 Task: Log work in the project ChainTech for the issue 'Upgrade the website navigation and menu design of a web application to improve user experience and website organization' spent time as '3w 3d 9h 33m' and remaining time as '4w 6d 2h 48m' and move to top of backlog. Now add the issue to the epic 'Cloud-based analytics platform development'. Log work in the project ChainTech for the issue 'Create a new online platform for online fashion design courses with advanced fashion tools and community features.' spent time as '6w 6d 2h 8m' and remaining time as '2w 3d 22h 31m' and move to bottom of backlog. Now add the issue to the epic 'IT governance framework implementation'
Action: Mouse moved to (262, 71)
Screenshot: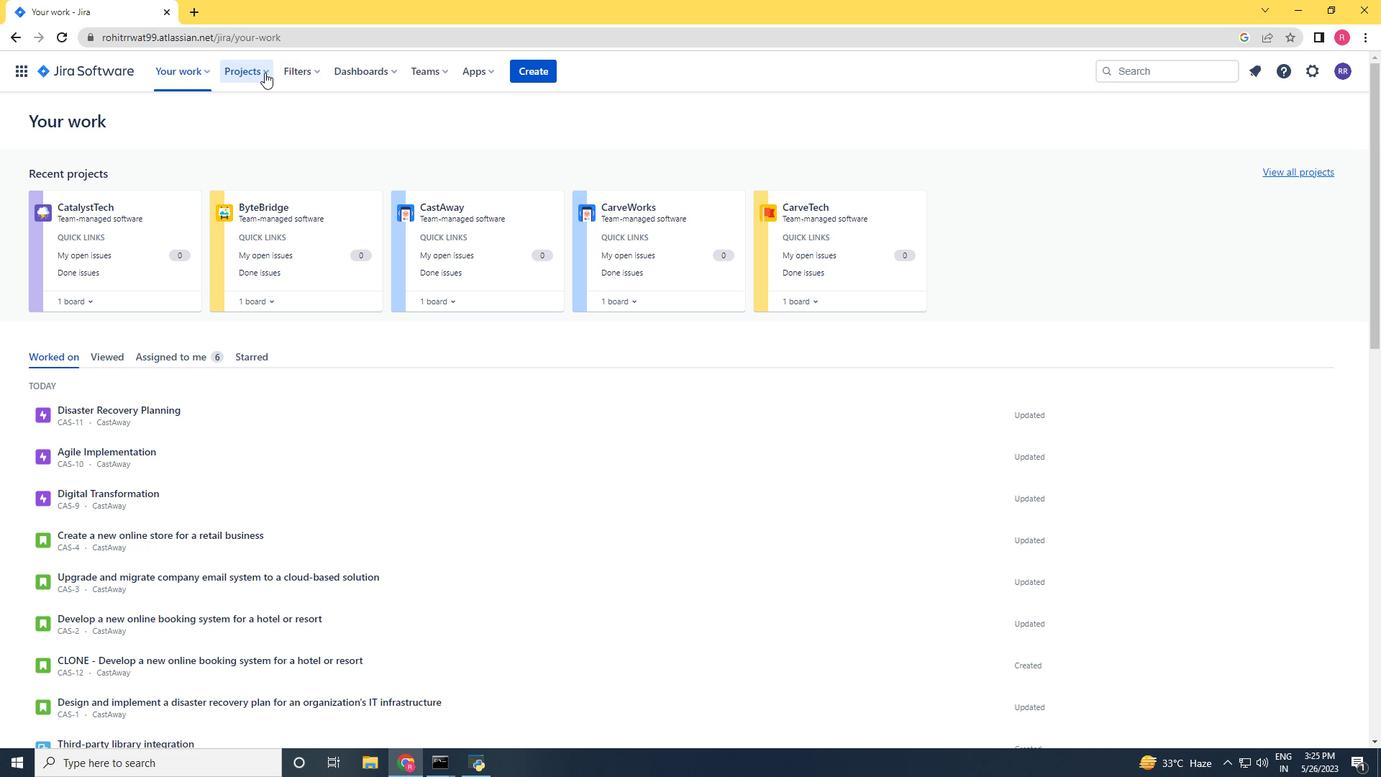
Action: Mouse pressed left at (262, 71)
Screenshot: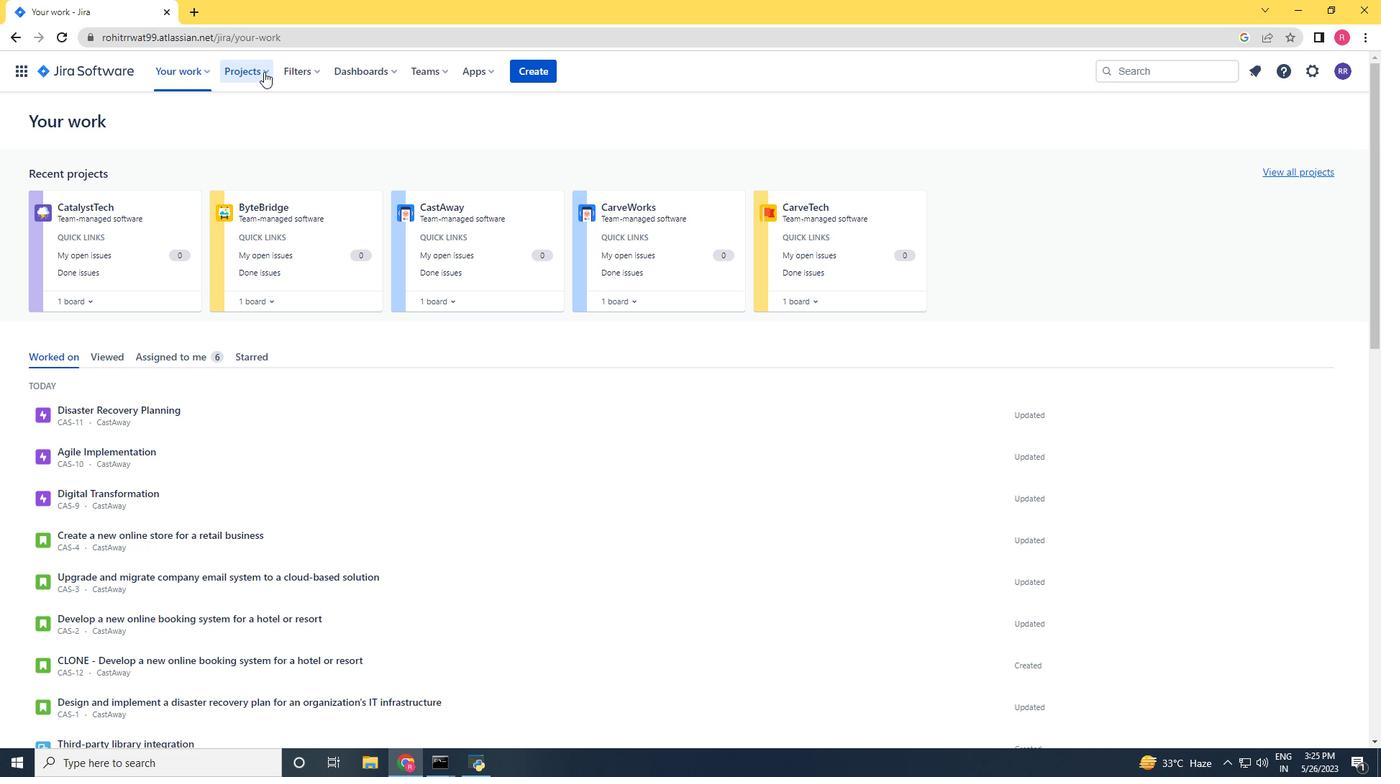 
Action: Mouse moved to (279, 123)
Screenshot: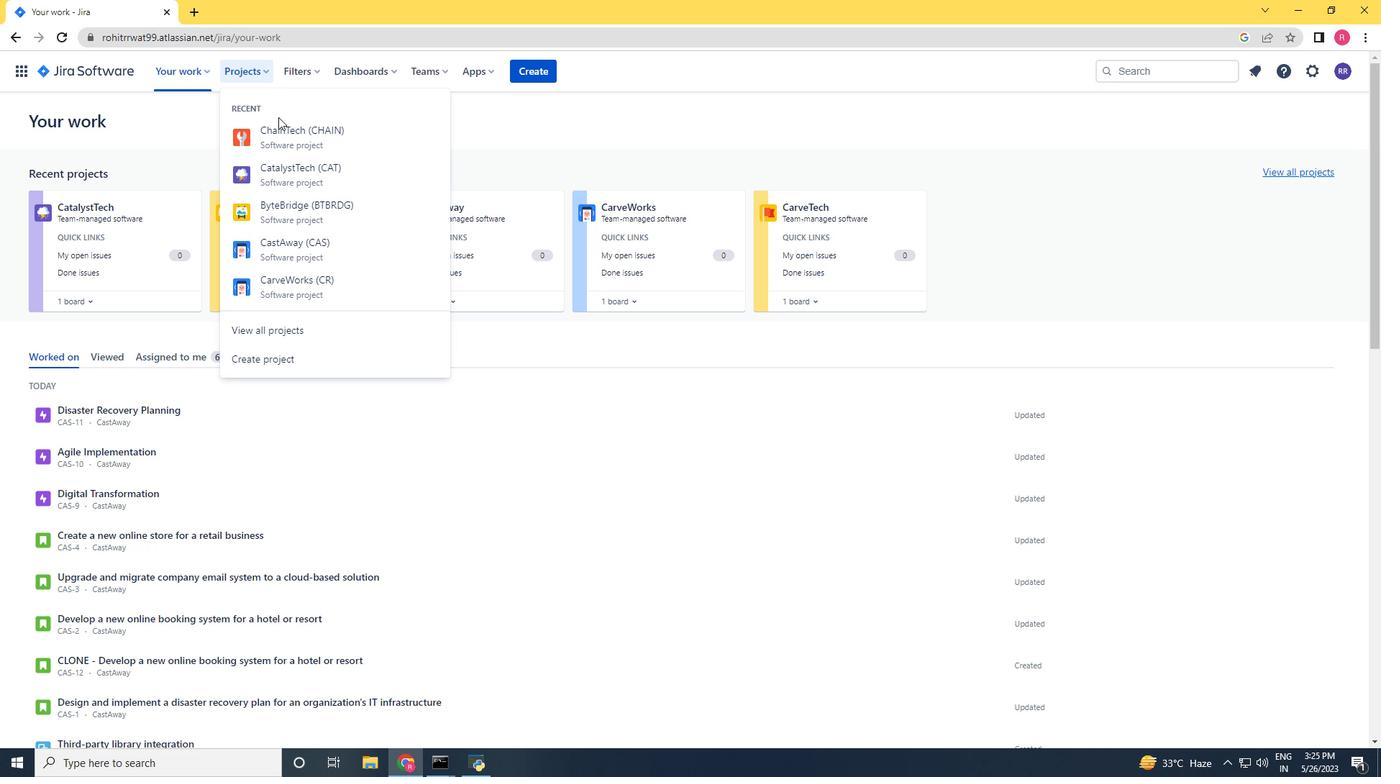 
Action: Mouse pressed left at (279, 123)
Screenshot: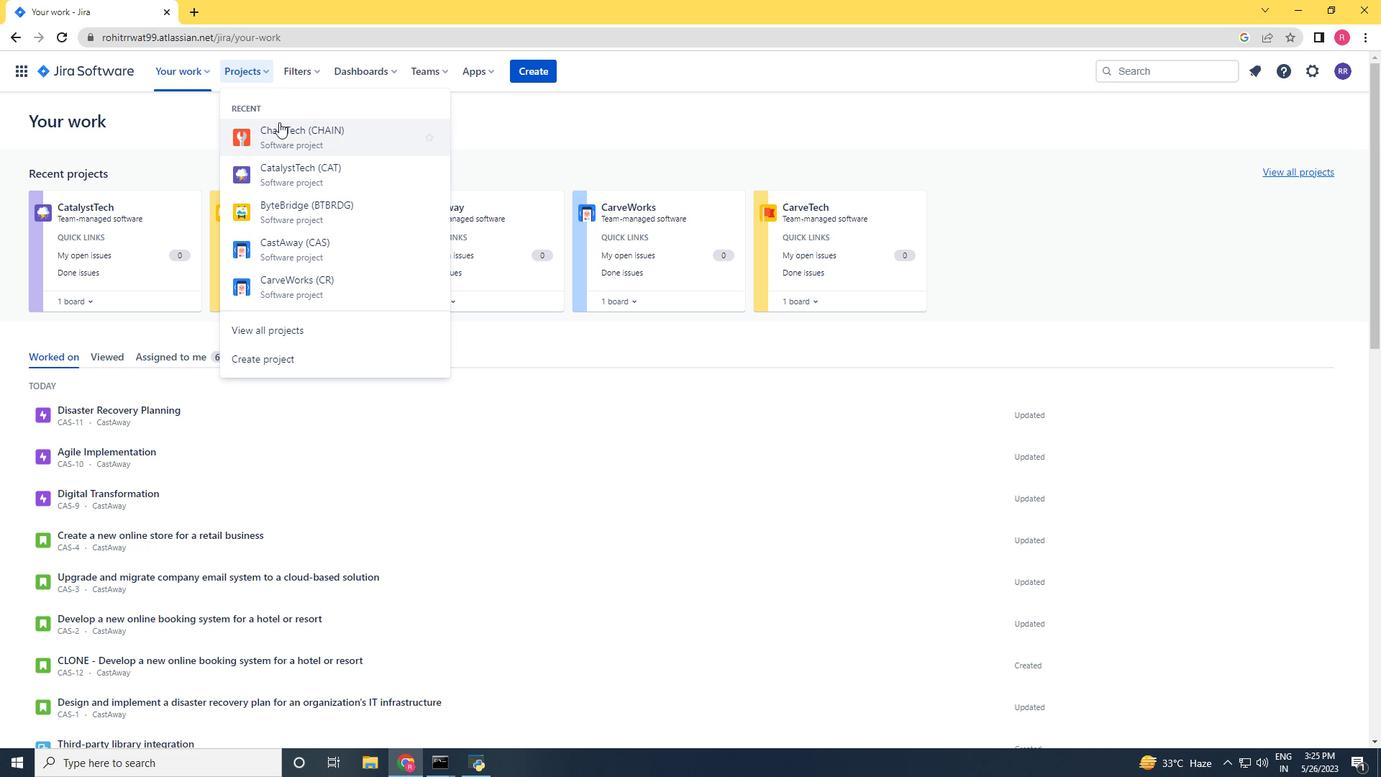 
Action: Mouse moved to (87, 205)
Screenshot: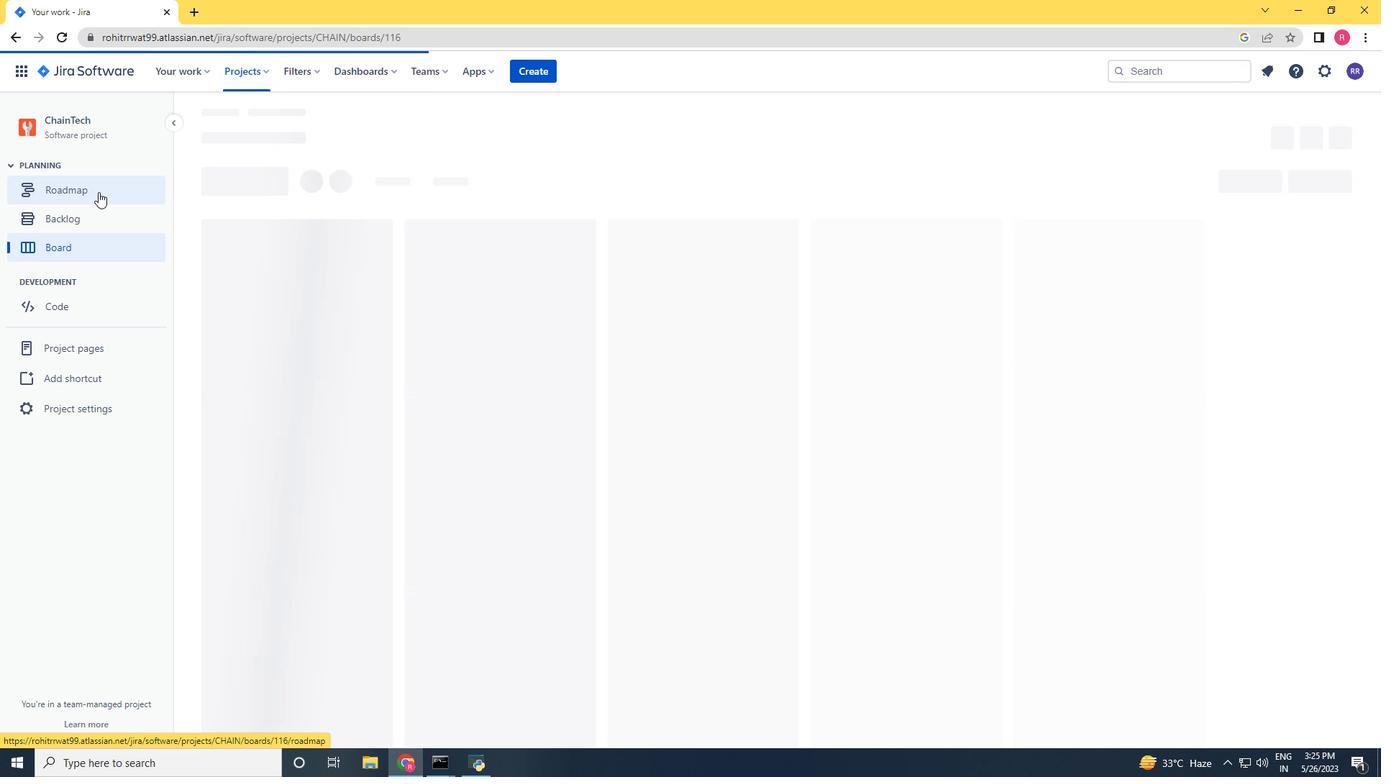 
Action: Mouse pressed left at (87, 205)
Screenshot: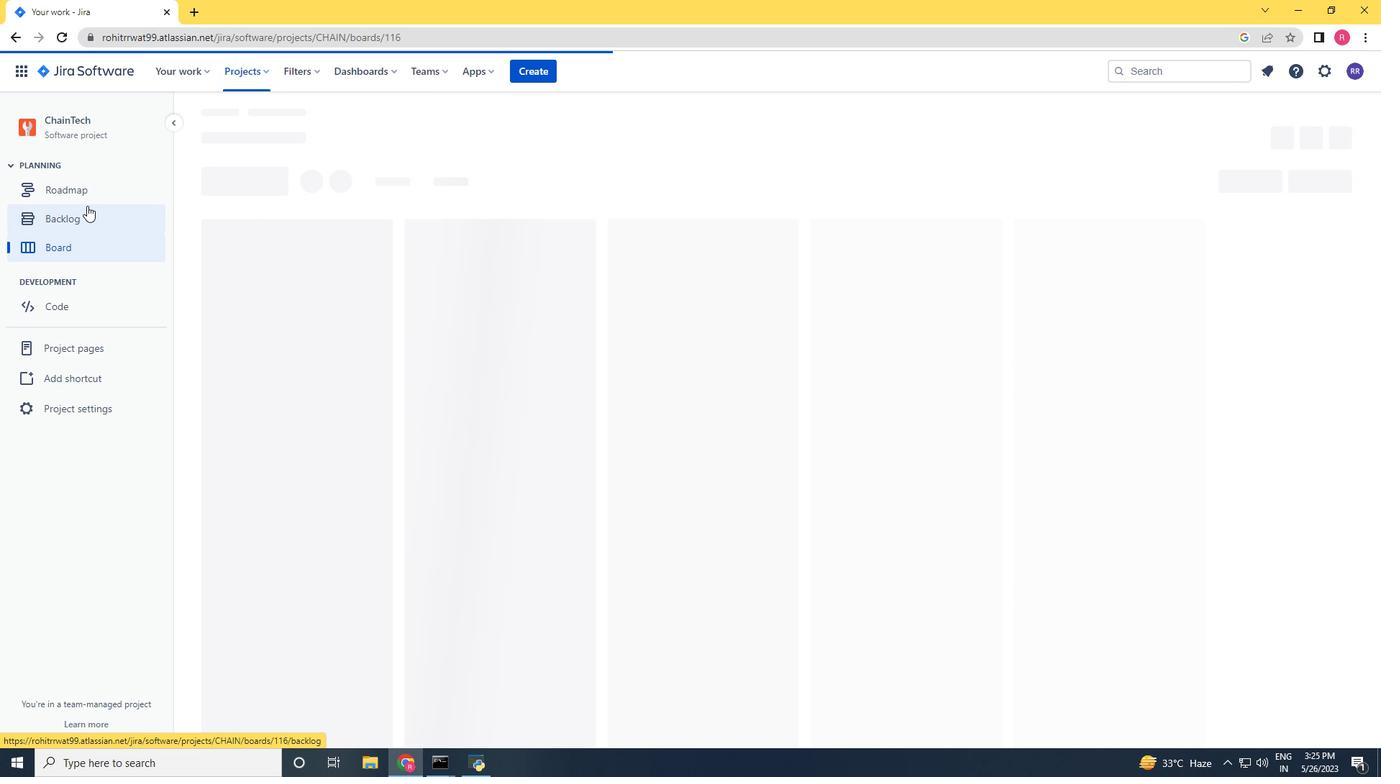 
Action: Mouse moved to (1145, 512)
Screenshot: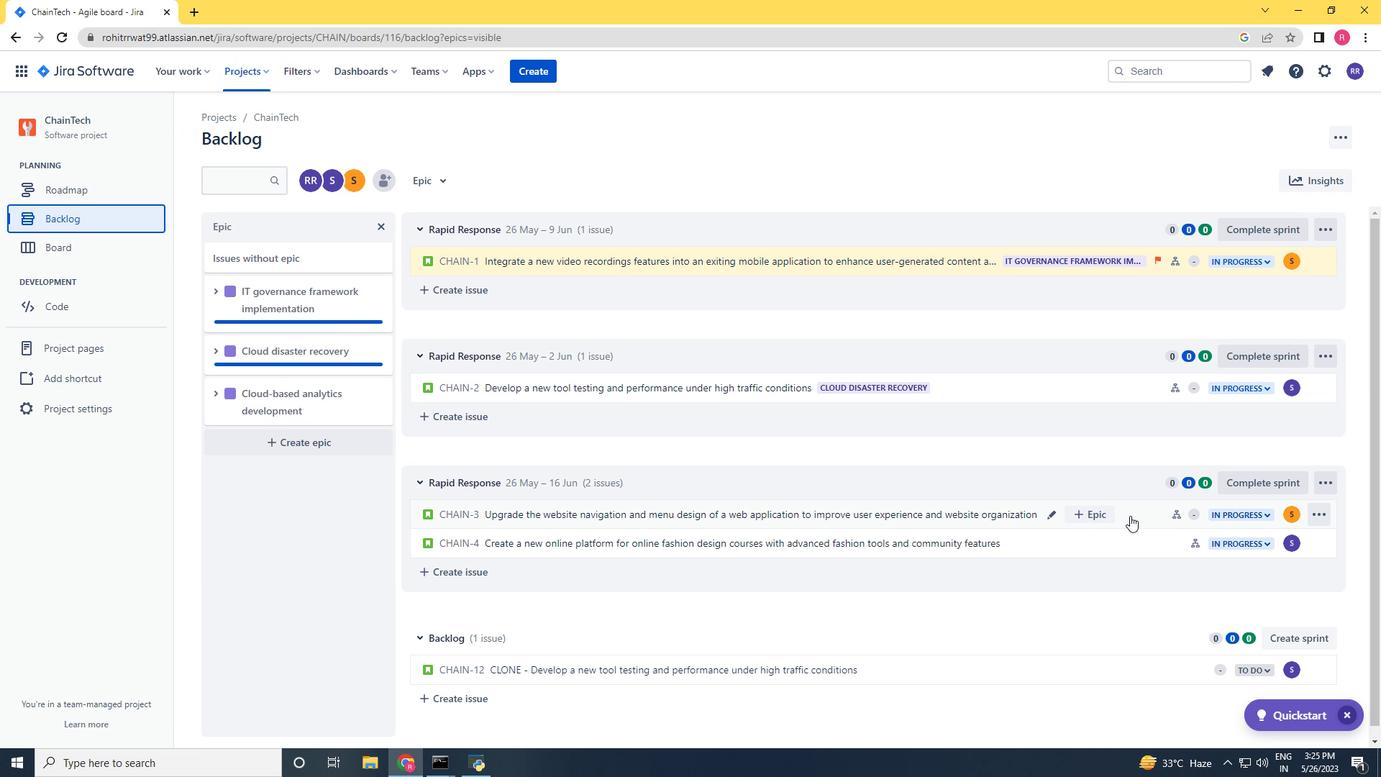 
Action: Mouse pressed left at (1145, 512)
Screenshot: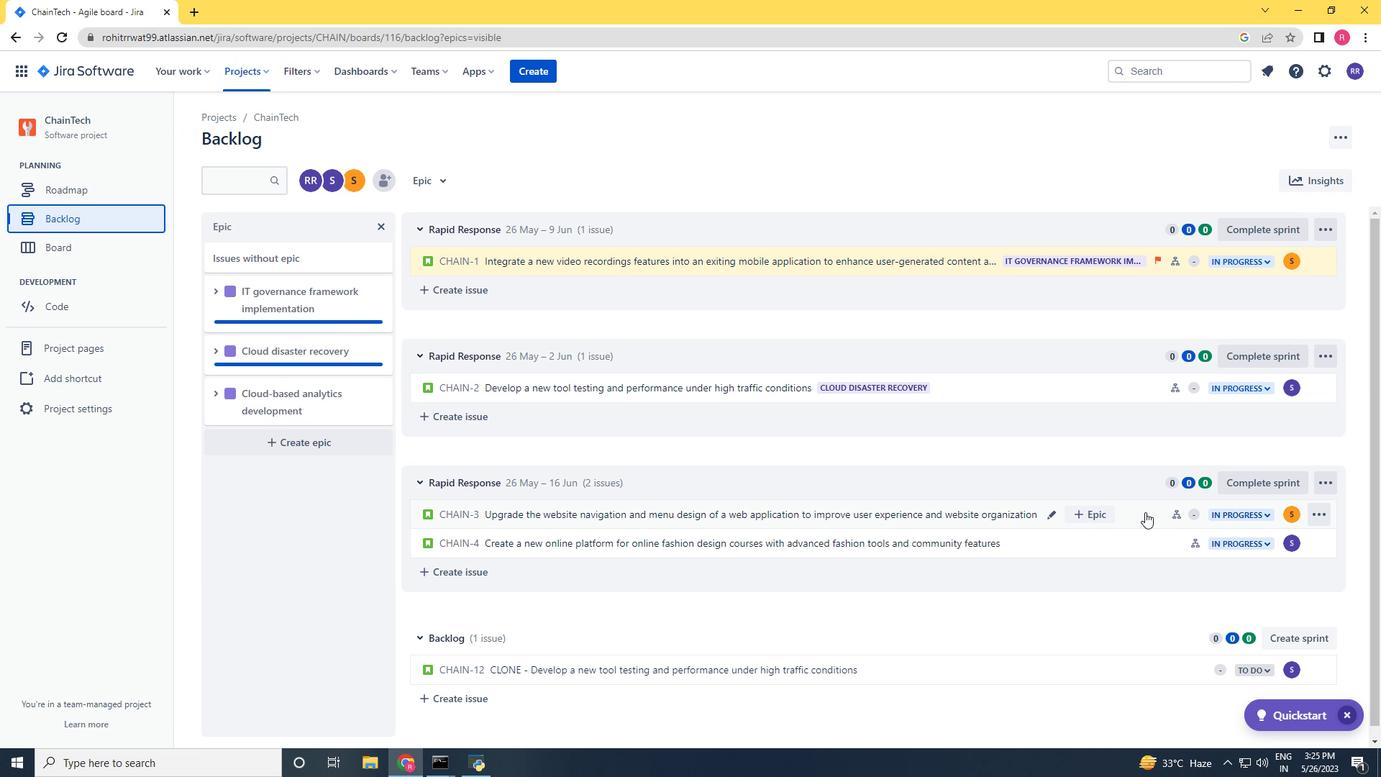 
Action: Mouse moved to (1318, 219)
Screenshot: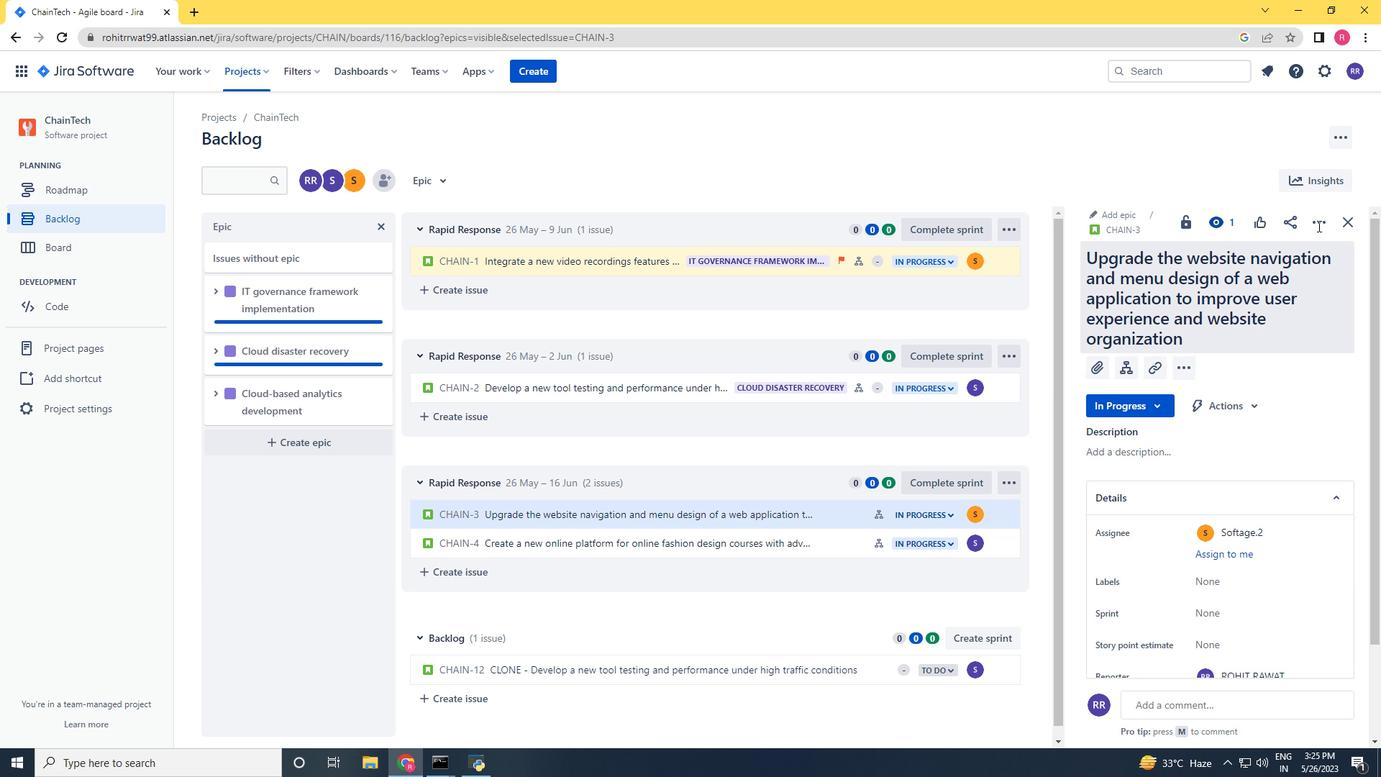 
Action: Mouse pressed left at (1318, 219)
Screenshot: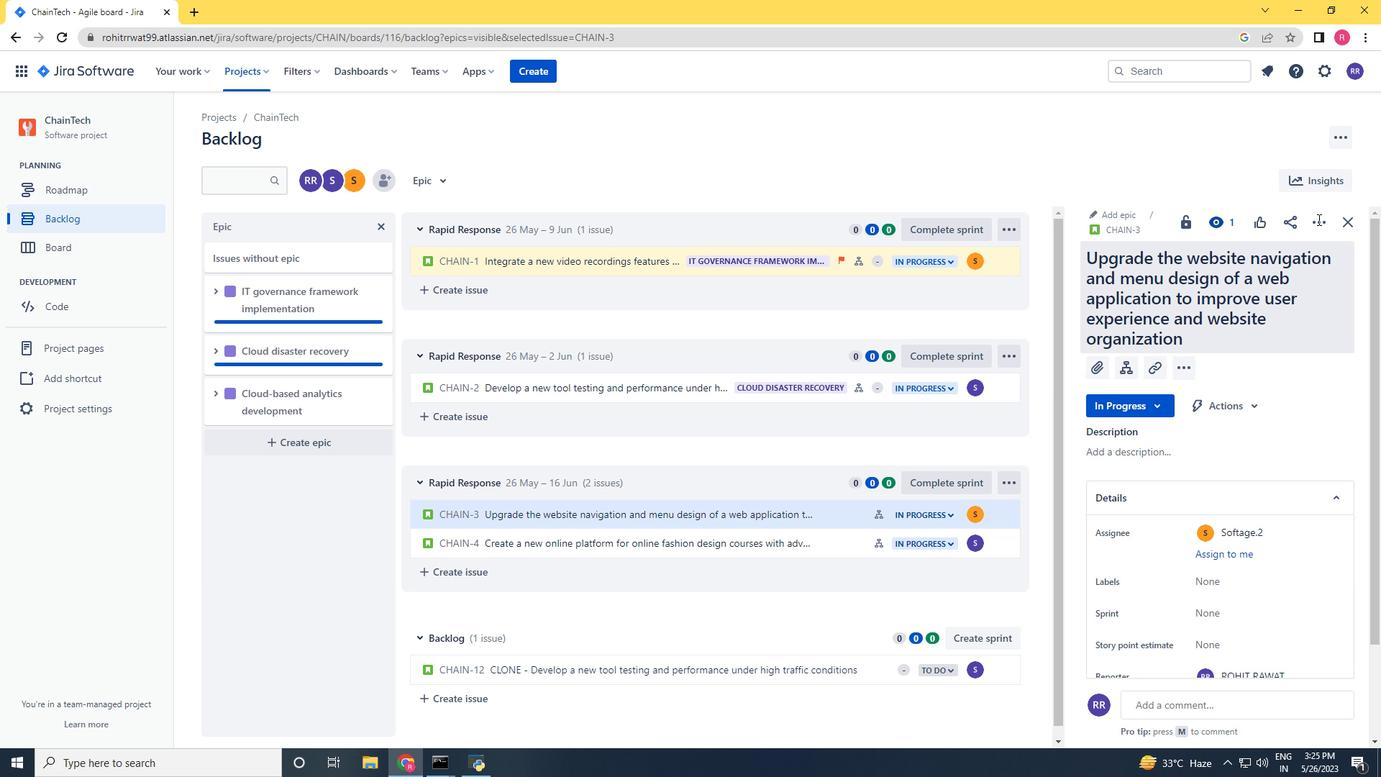 
Action: Mouse moved to (1255, 264)
Screenshot: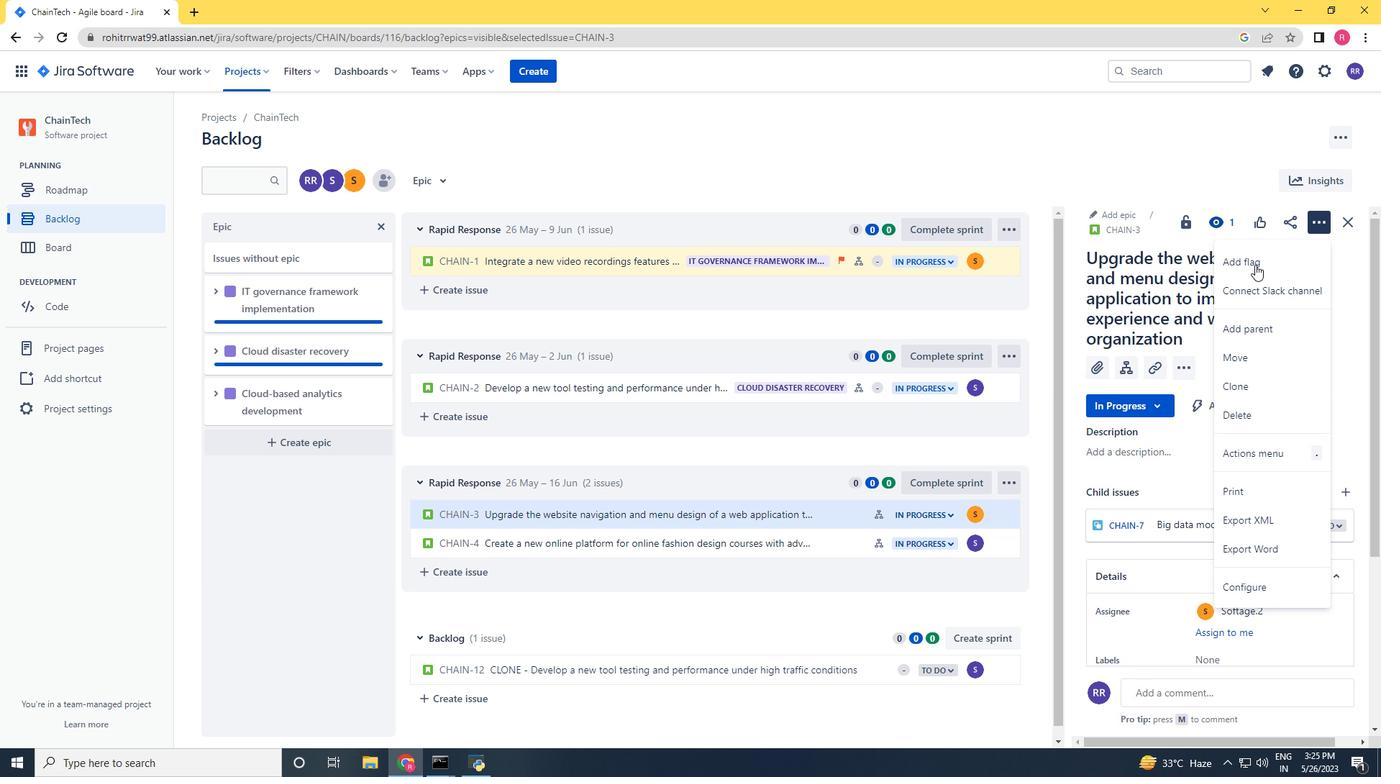
Action: Mouse pressed left at (1255, 264)
Screenshot: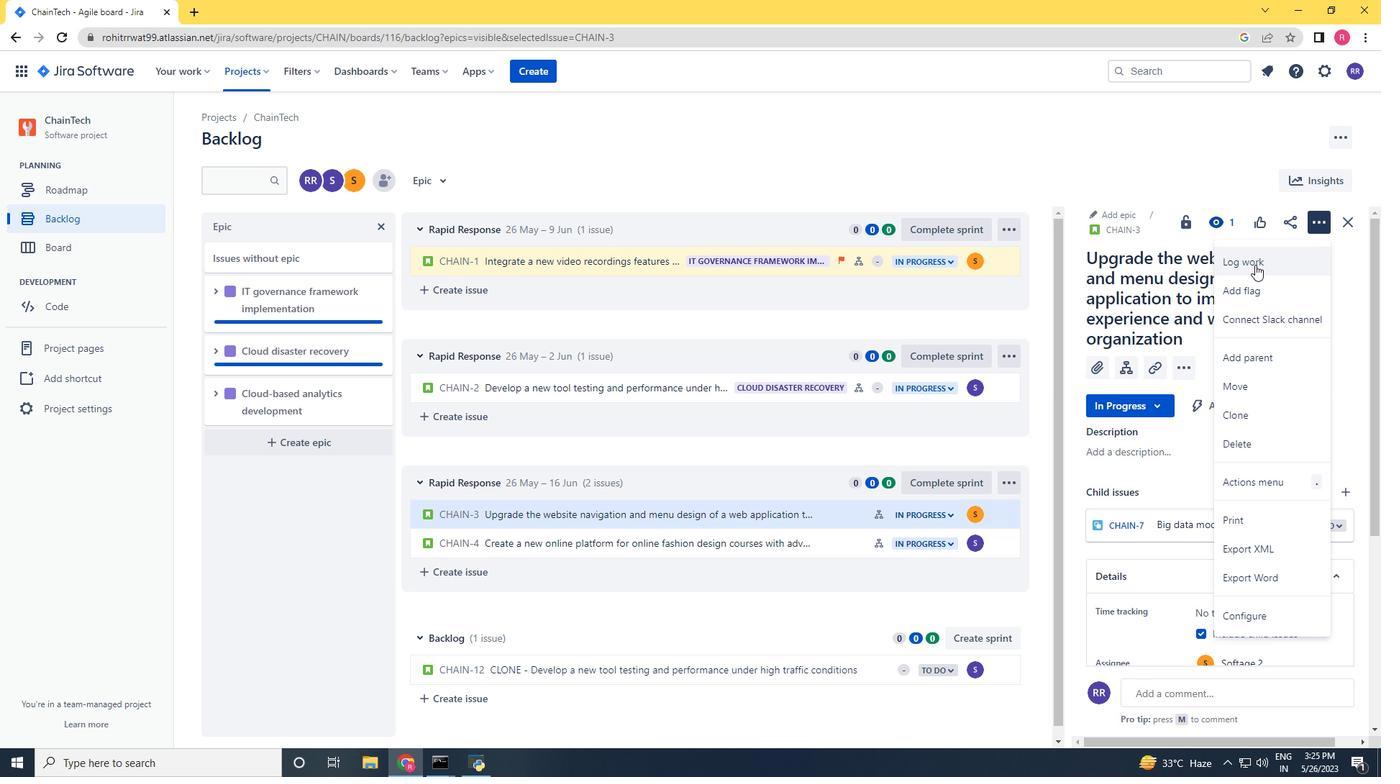 
Action: Key pressed 6w<Key.space>6d<Key.space>2h<Key.space>8m<Key.tab>2w<Key.space>3d<Key.space>22h<Key.space>31m
Screenshot: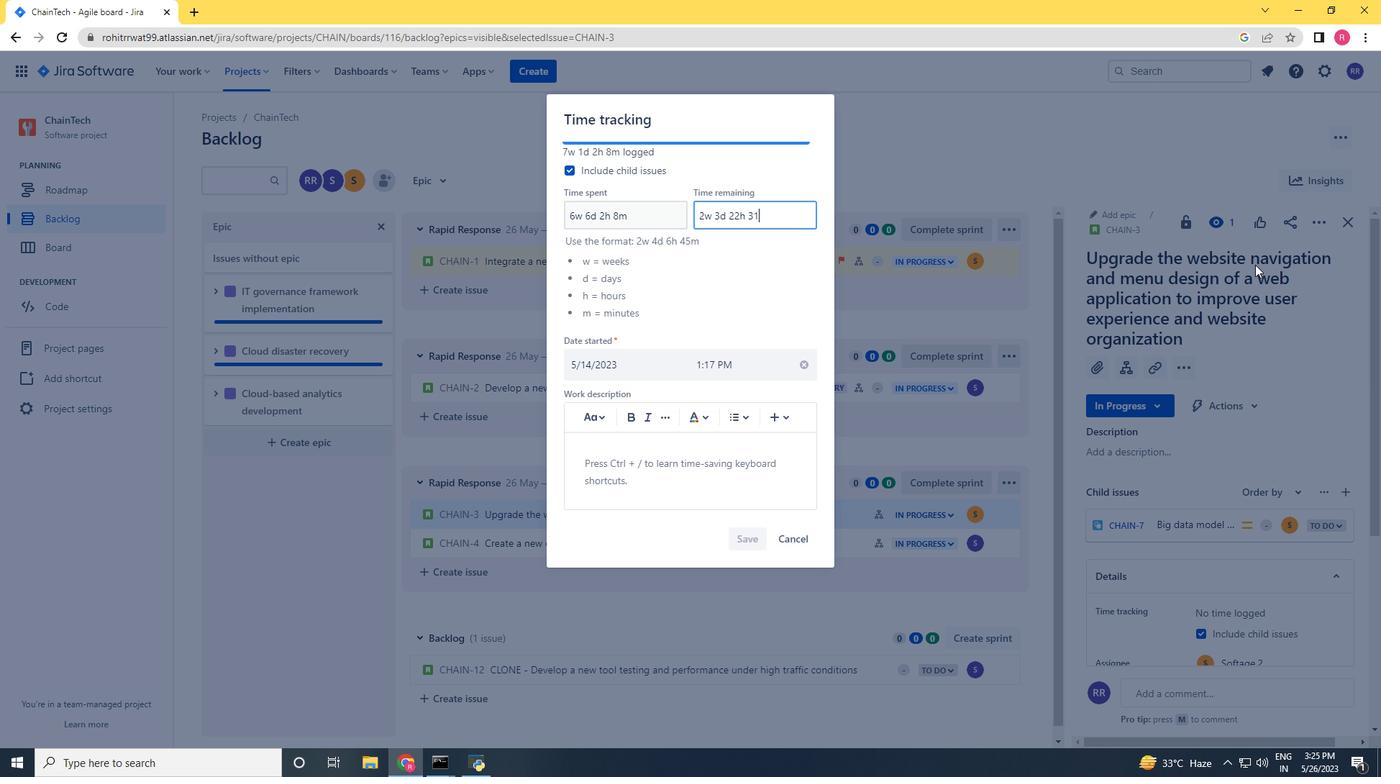 
Action: Mouse moved to (739, 539)
Screenshot: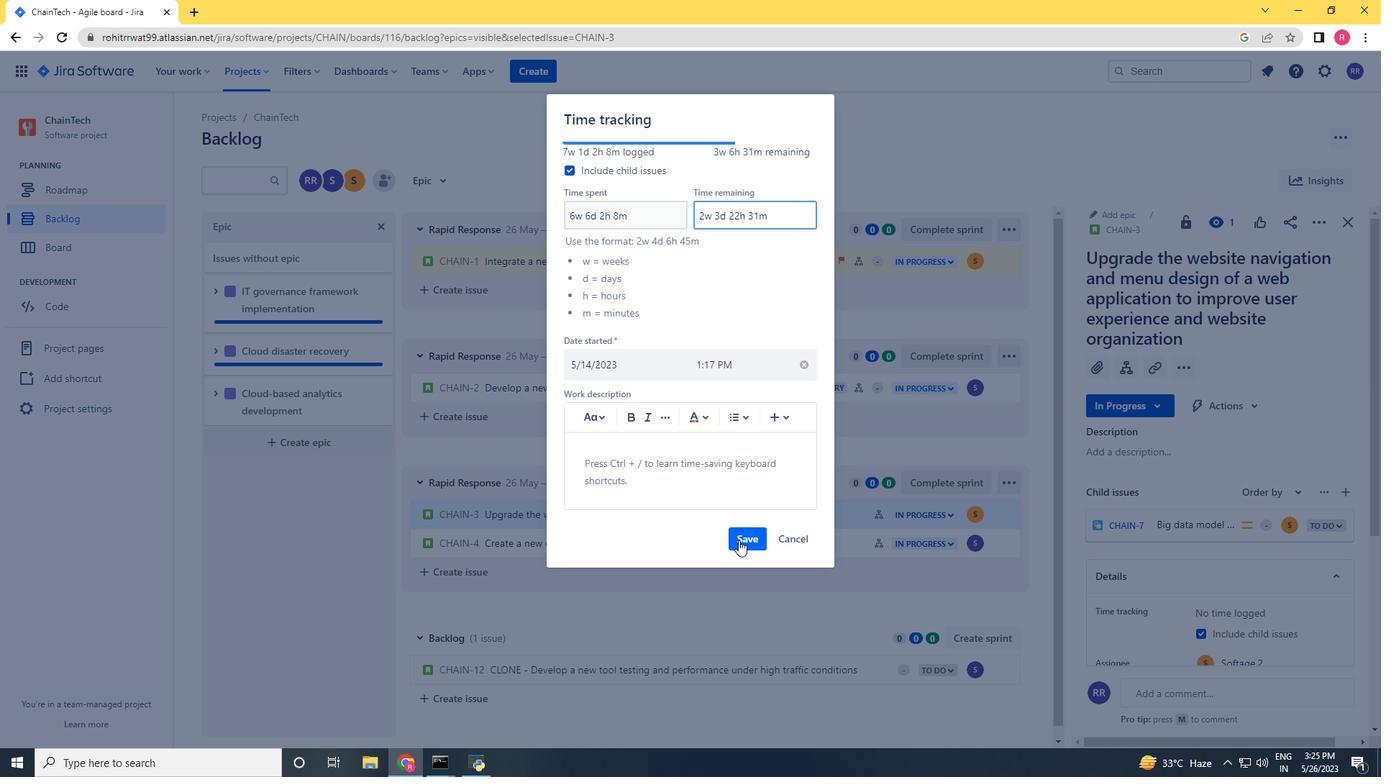 
Action: Mouse pressed left at (739, 539)
Screenshot: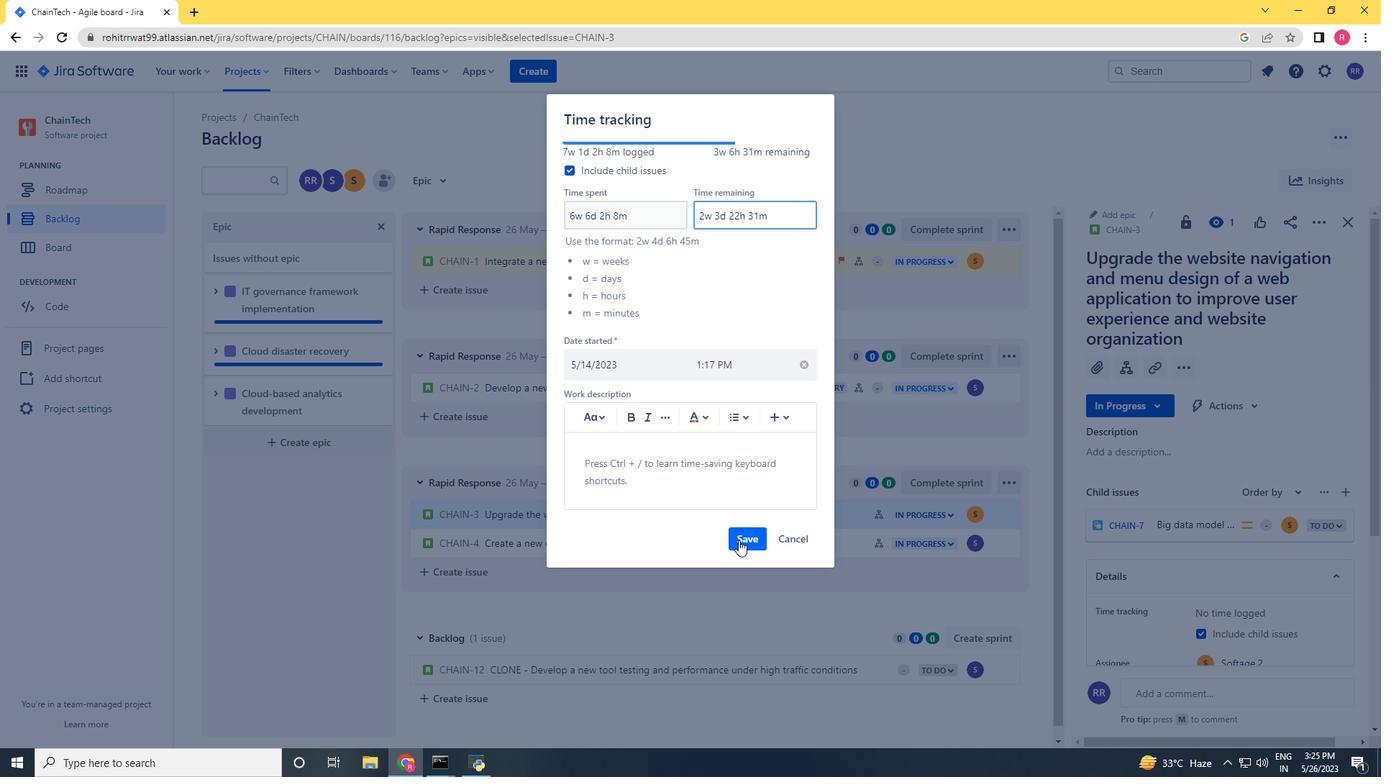 
Action: Mouse moved to (1008, 515)
Screenshot: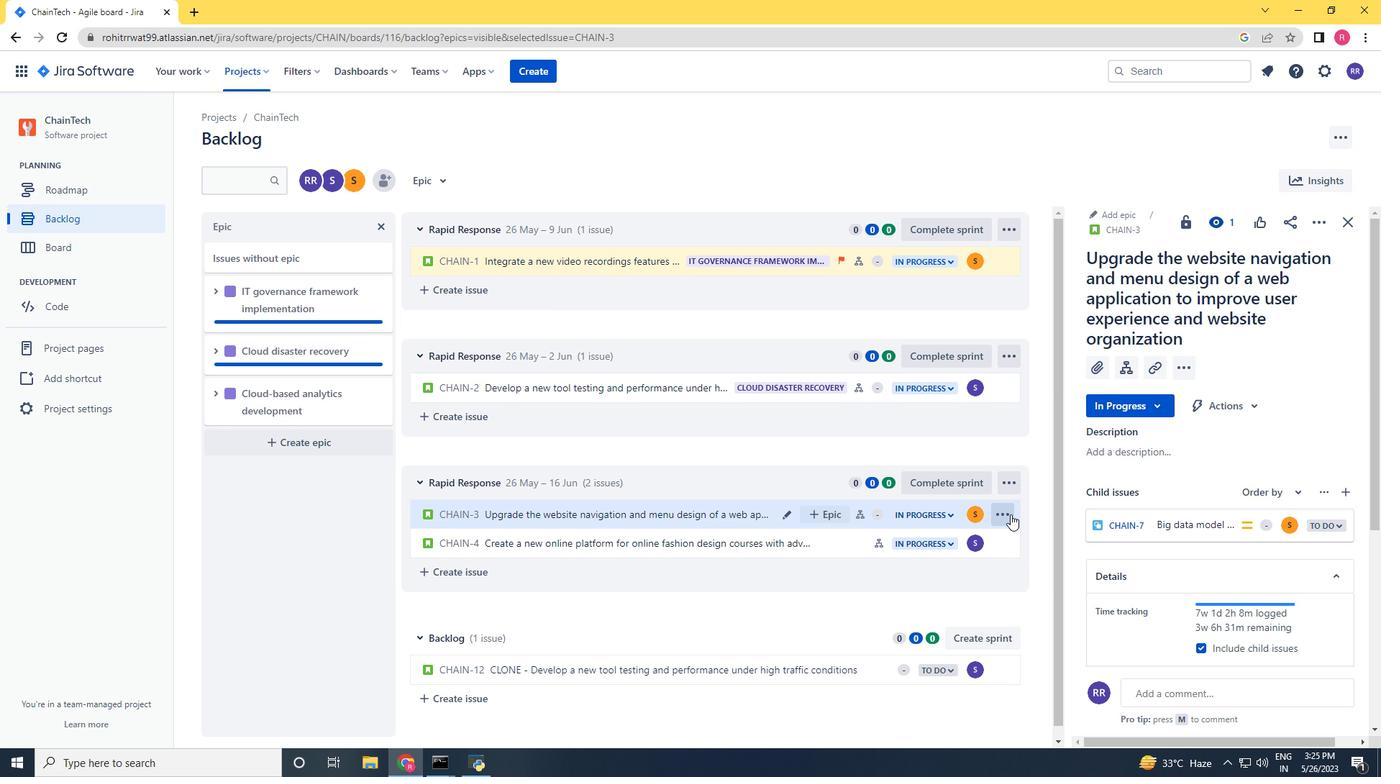 
Action: Mouse pressed left at (1008, 515)
Screenshot: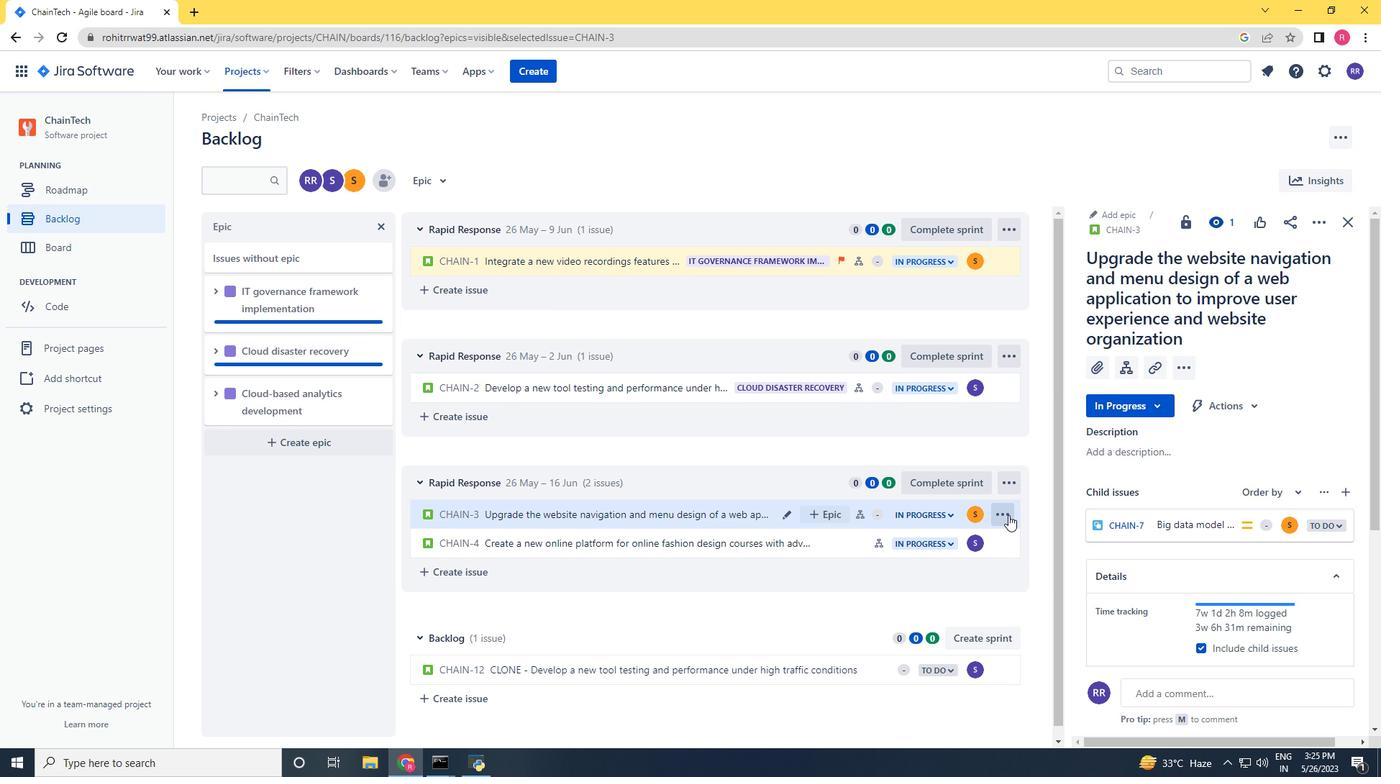 
Action: Mouse moved to (972, 463)
Screenshot: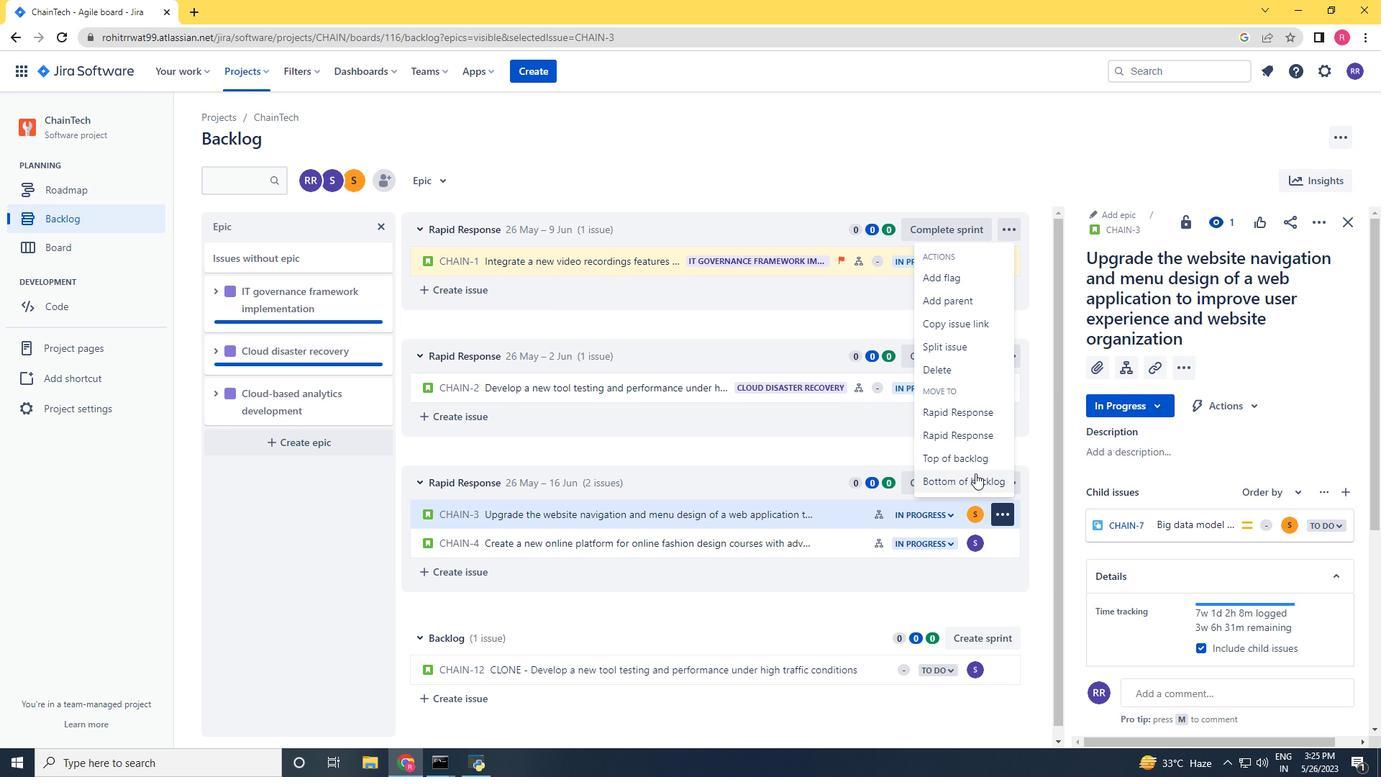 
Action: Mouse pressed left at (972, 463)
Screenshot: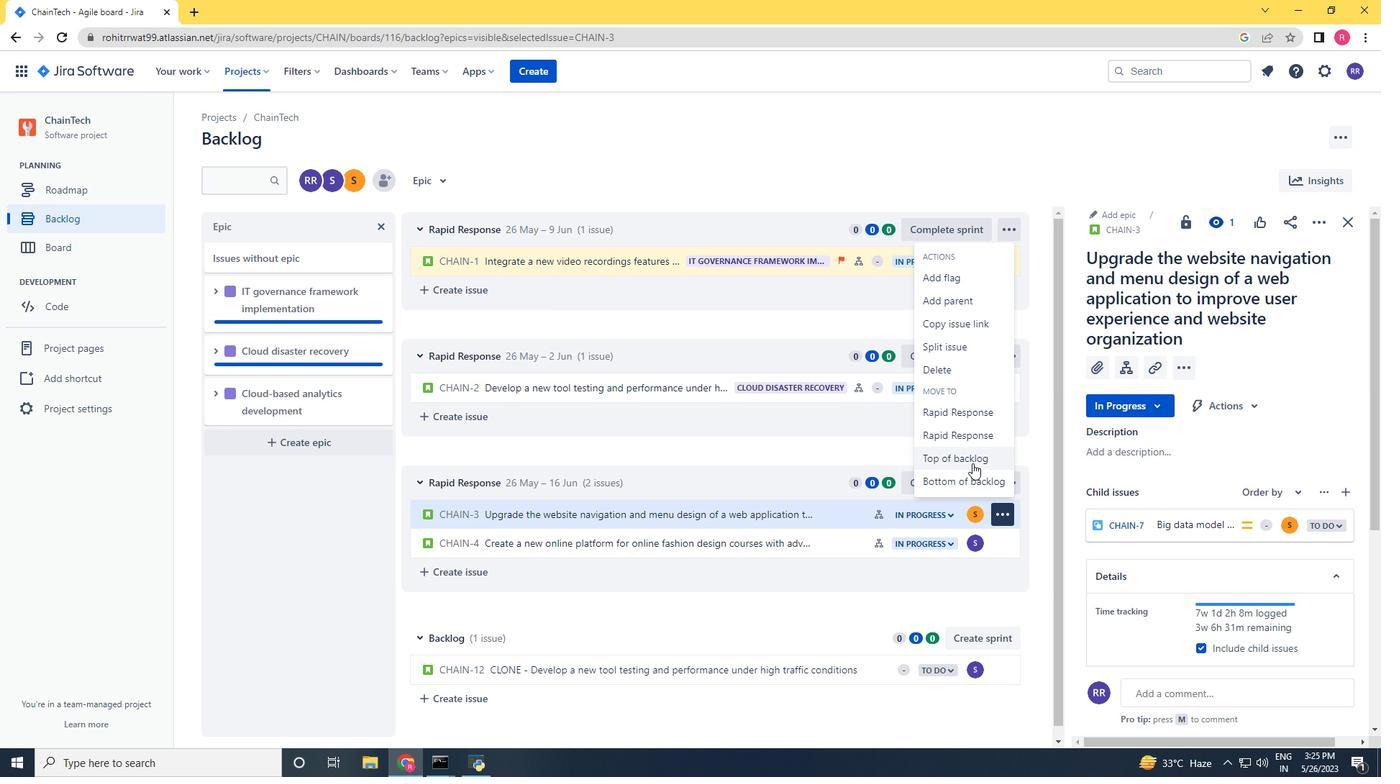 
Action: Mouse moved to (745, 225)
Screenshot: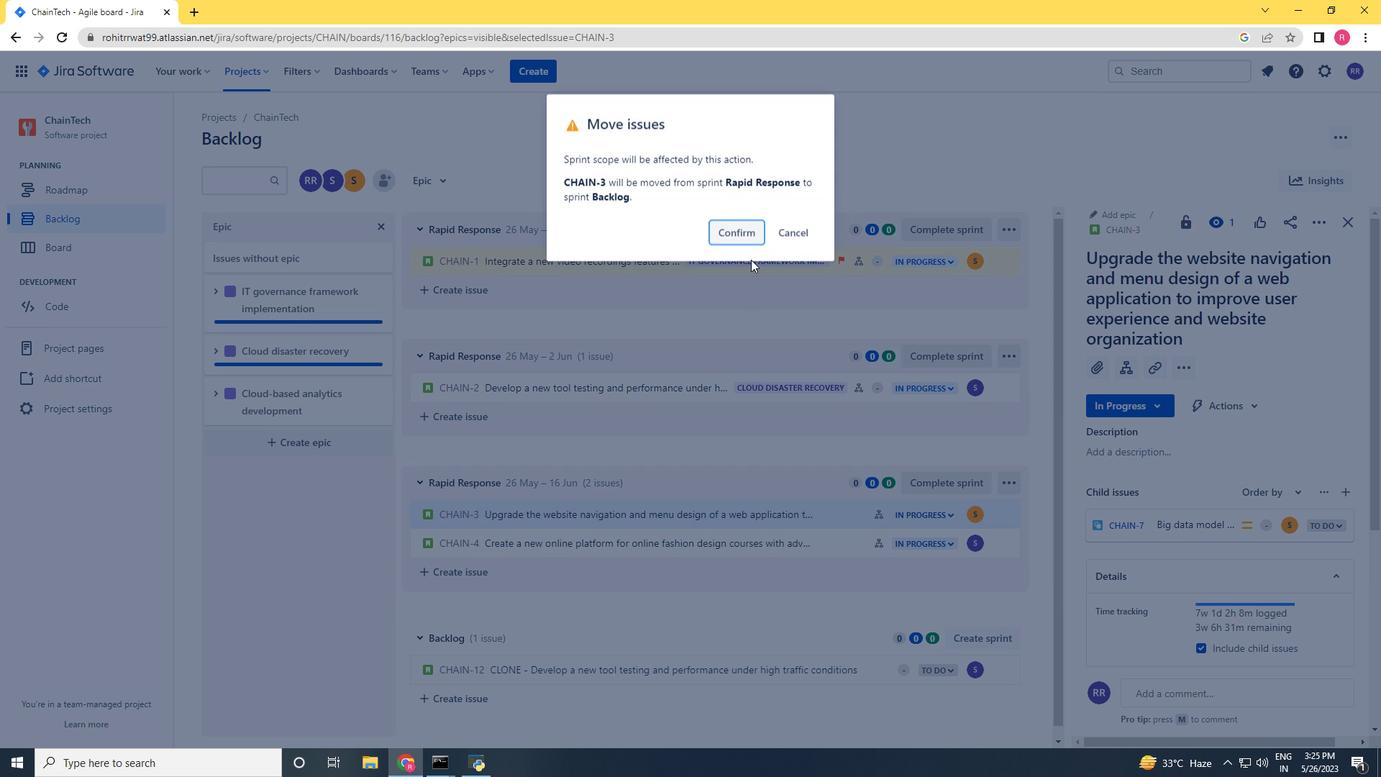 
Action: Mouse pressed left at (745, 225)
Screenshot: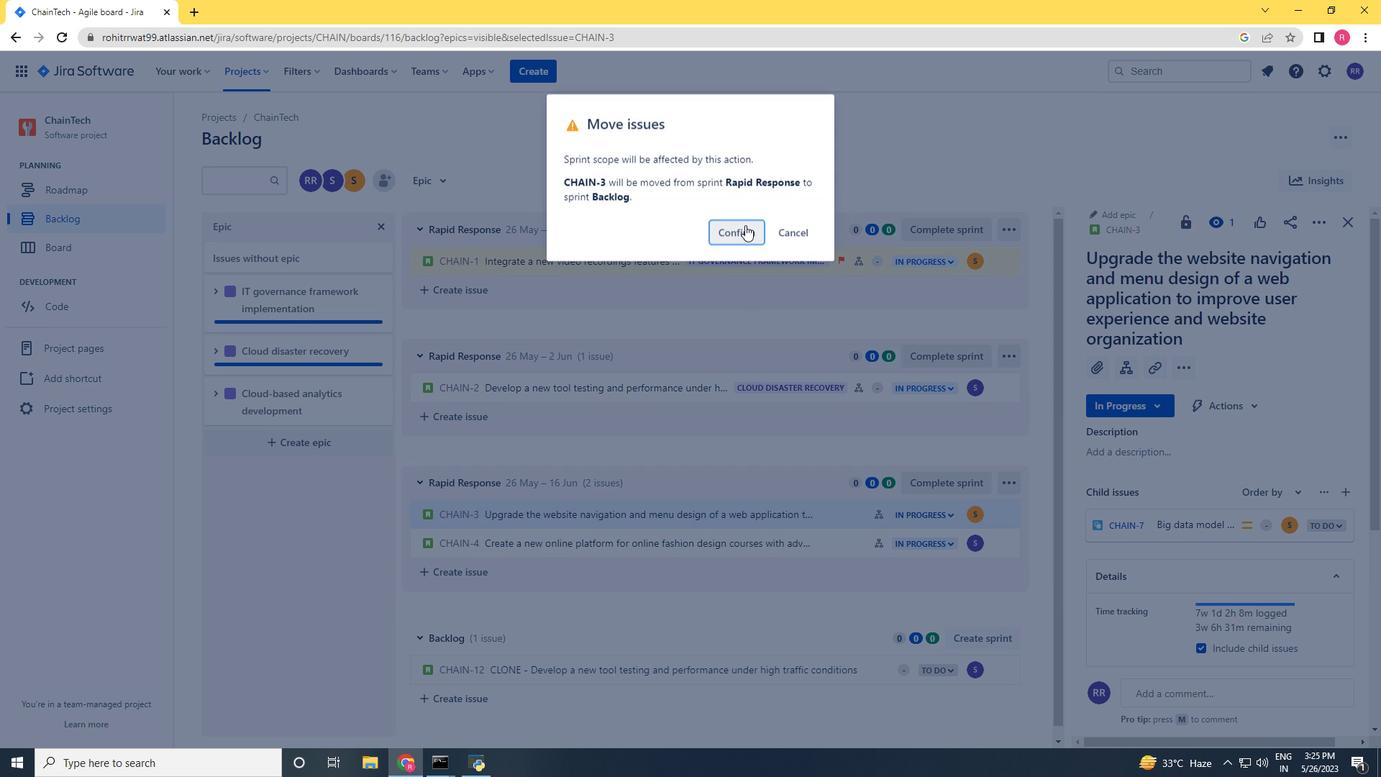 
Action: Mouse moved to (837, 643)
Screenshot: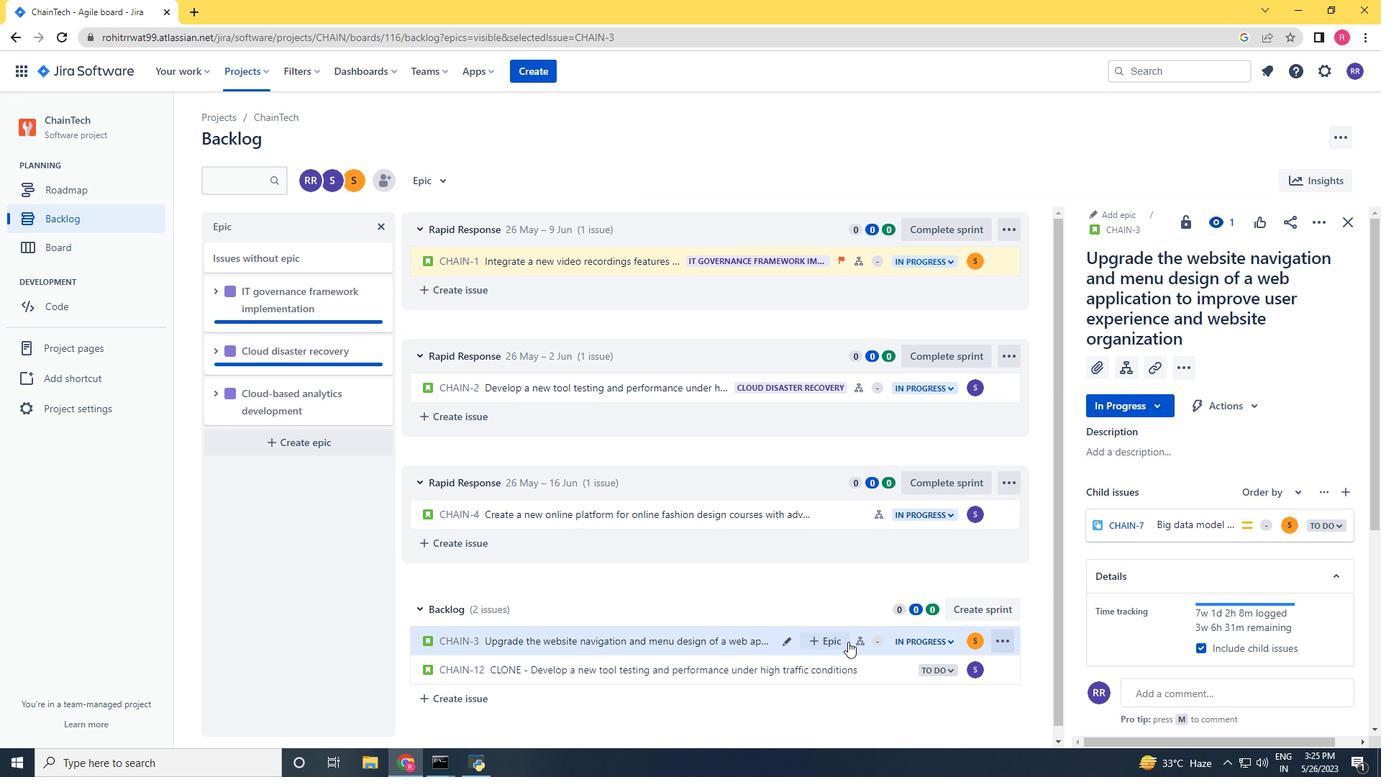 
Action: Mouse pressed left at (837, 643)
Screenshot: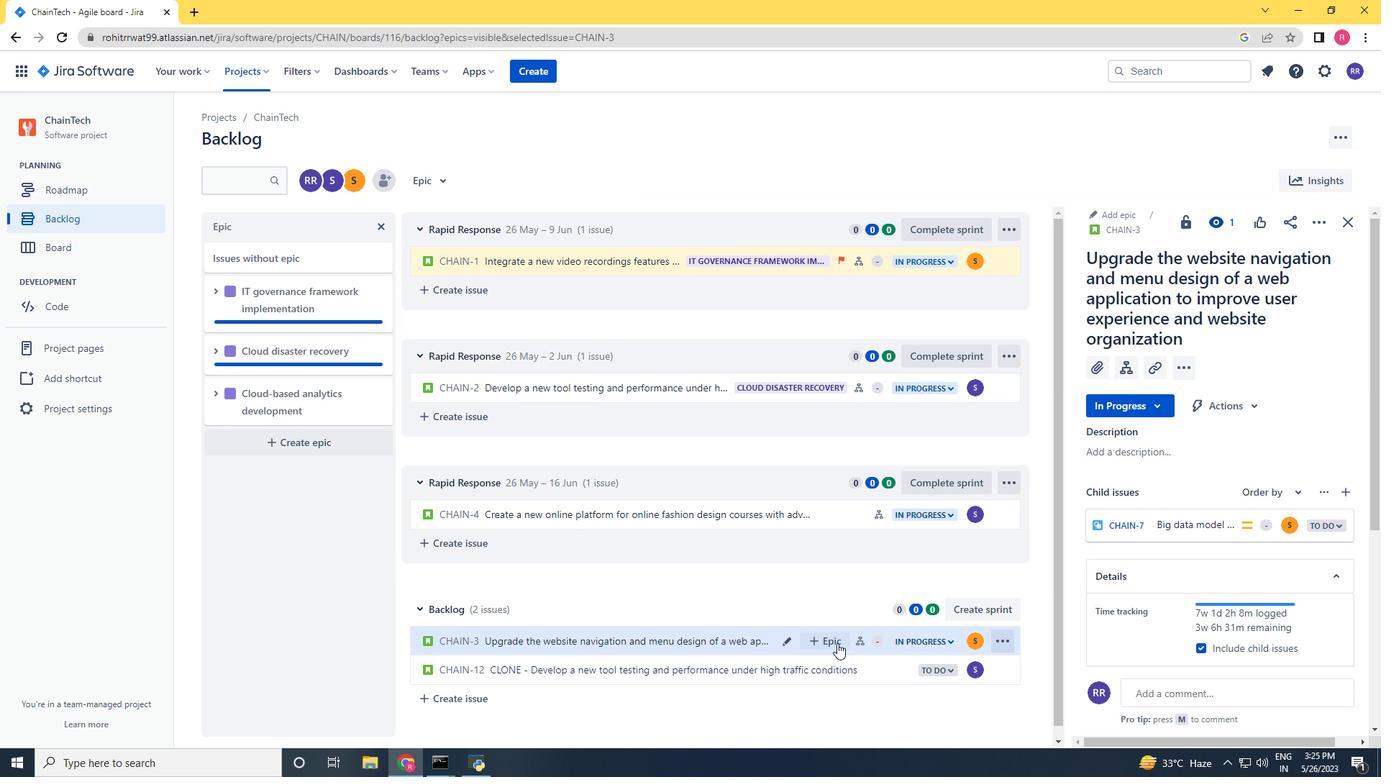 
Action: Mouse moved to (793, 599)
Screenshot: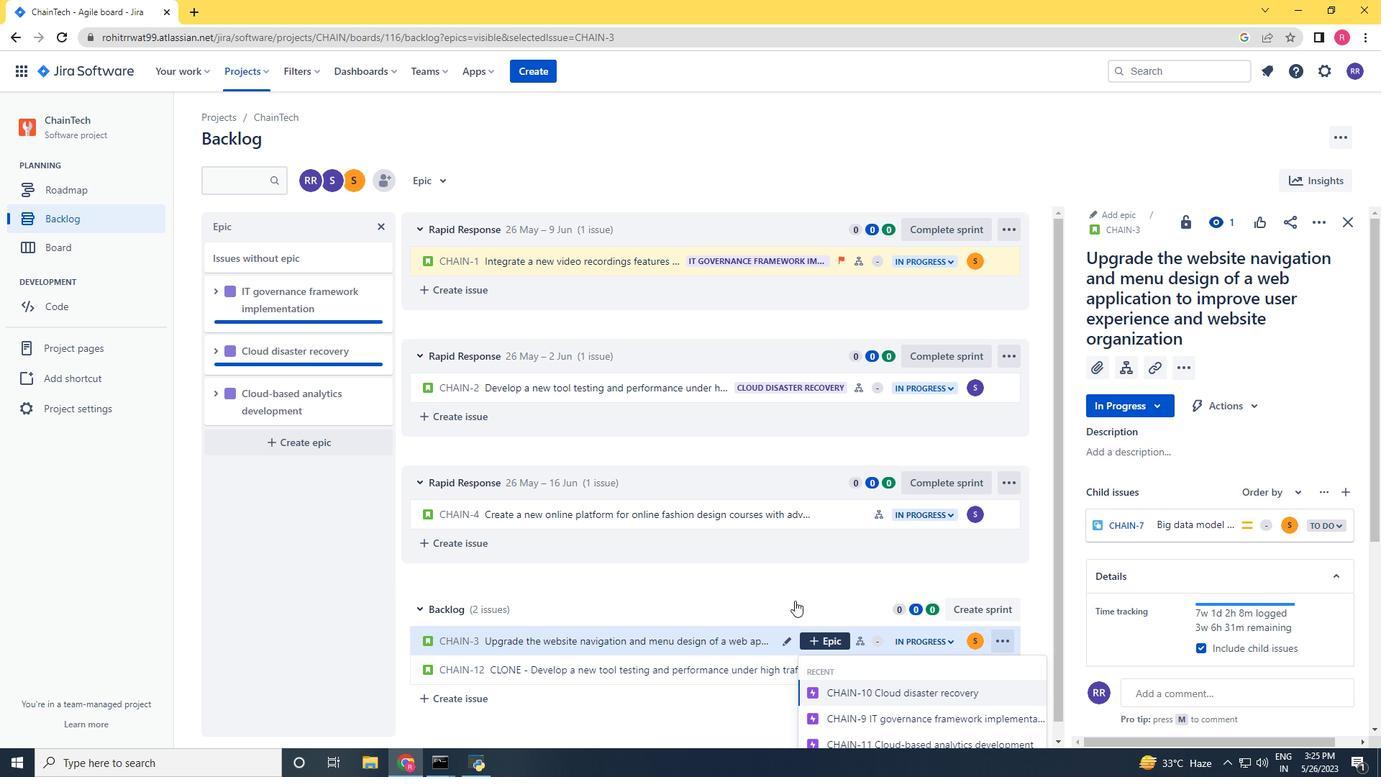 
Action: Mouse scrolled (793, 598) with delta (0, 0)
Screenshot: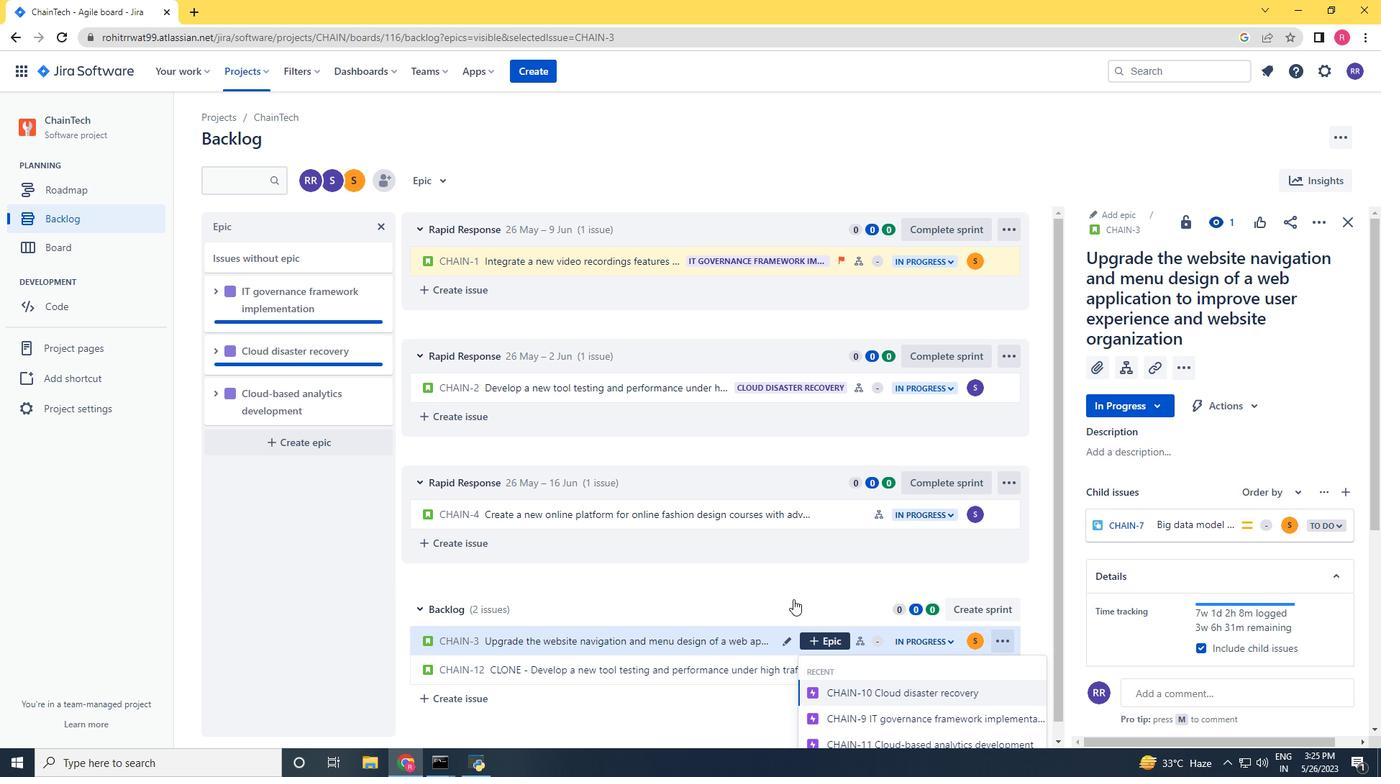 
Action: Mouse scrolled (793, 598) with delta (0, 0)
Screenshot: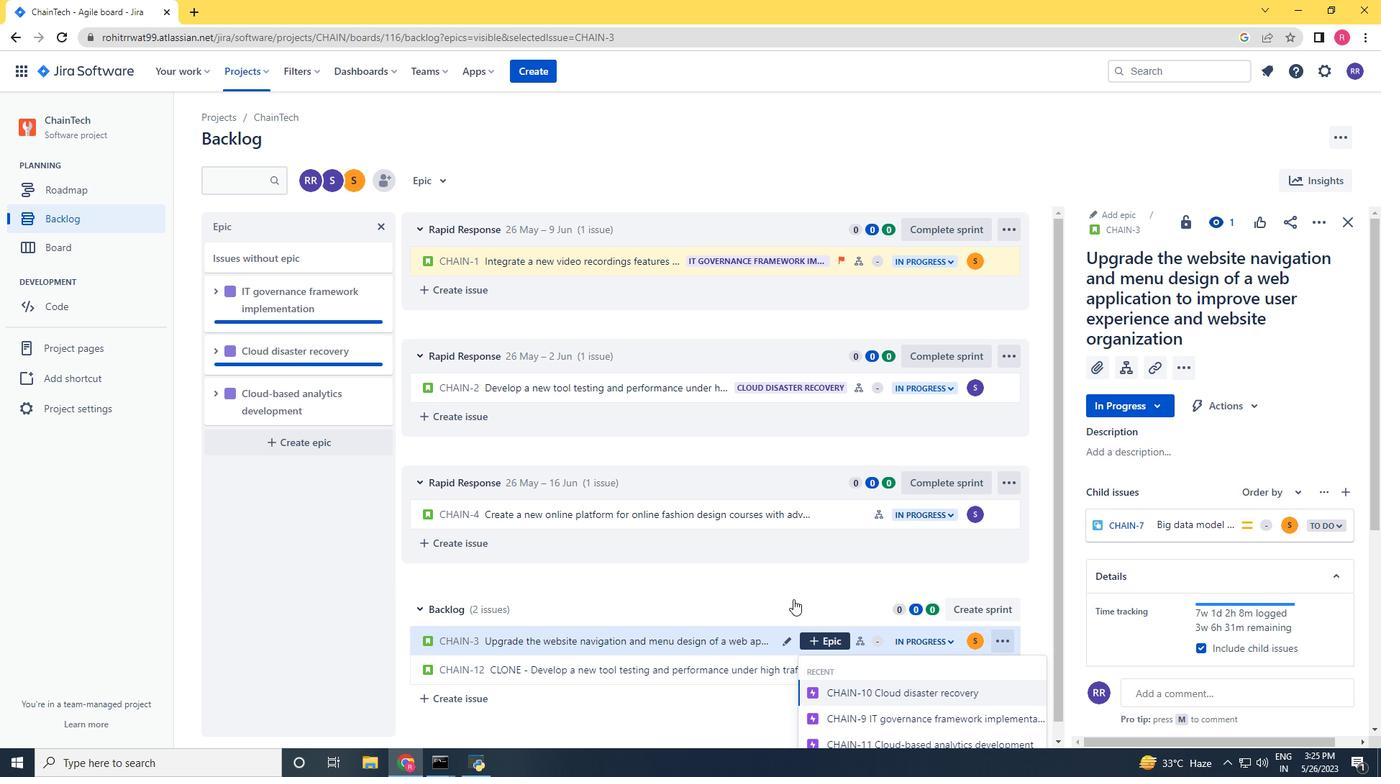 
Action: Mouse scrolled (793, 598) with delta (0, 0)
Screenshot: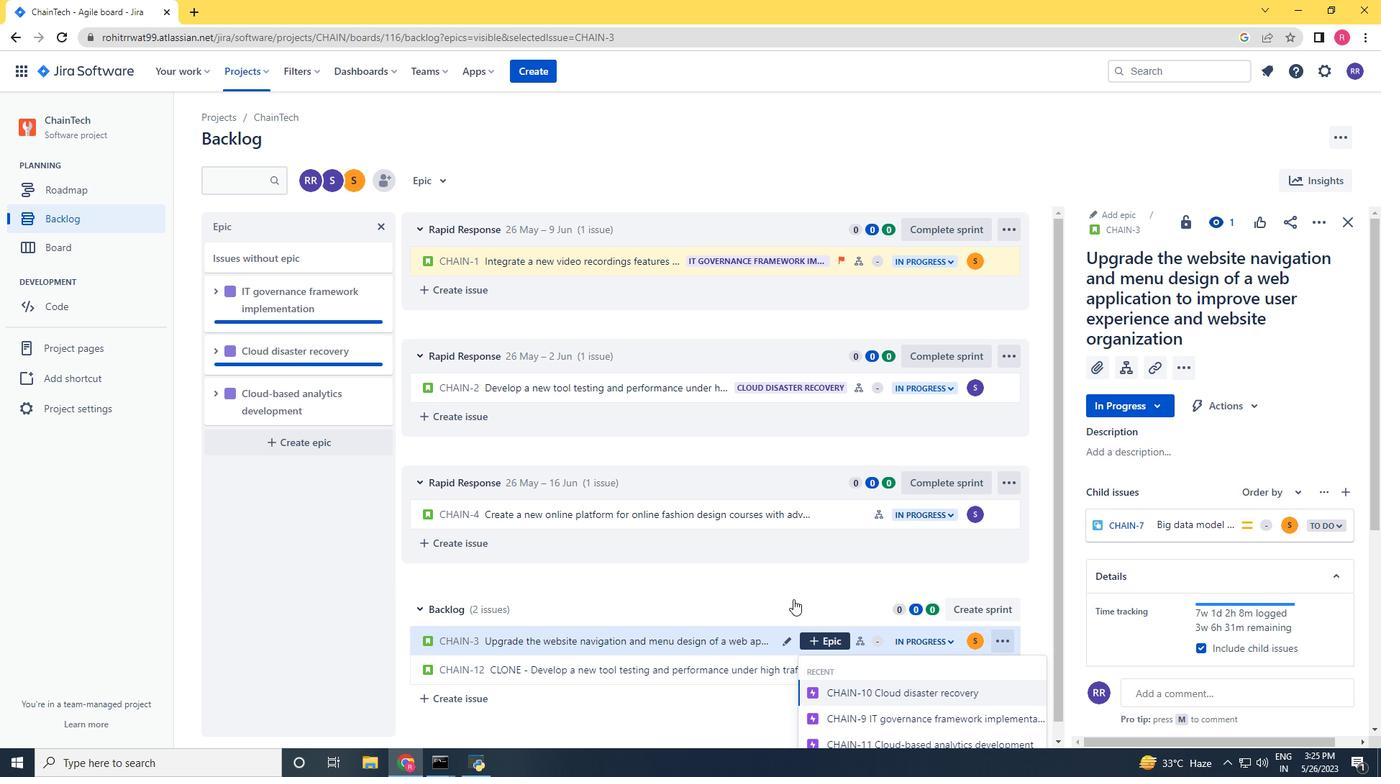 
Action: Mouse scrolled (793, 598) with delta (0, 0)
Screenshot: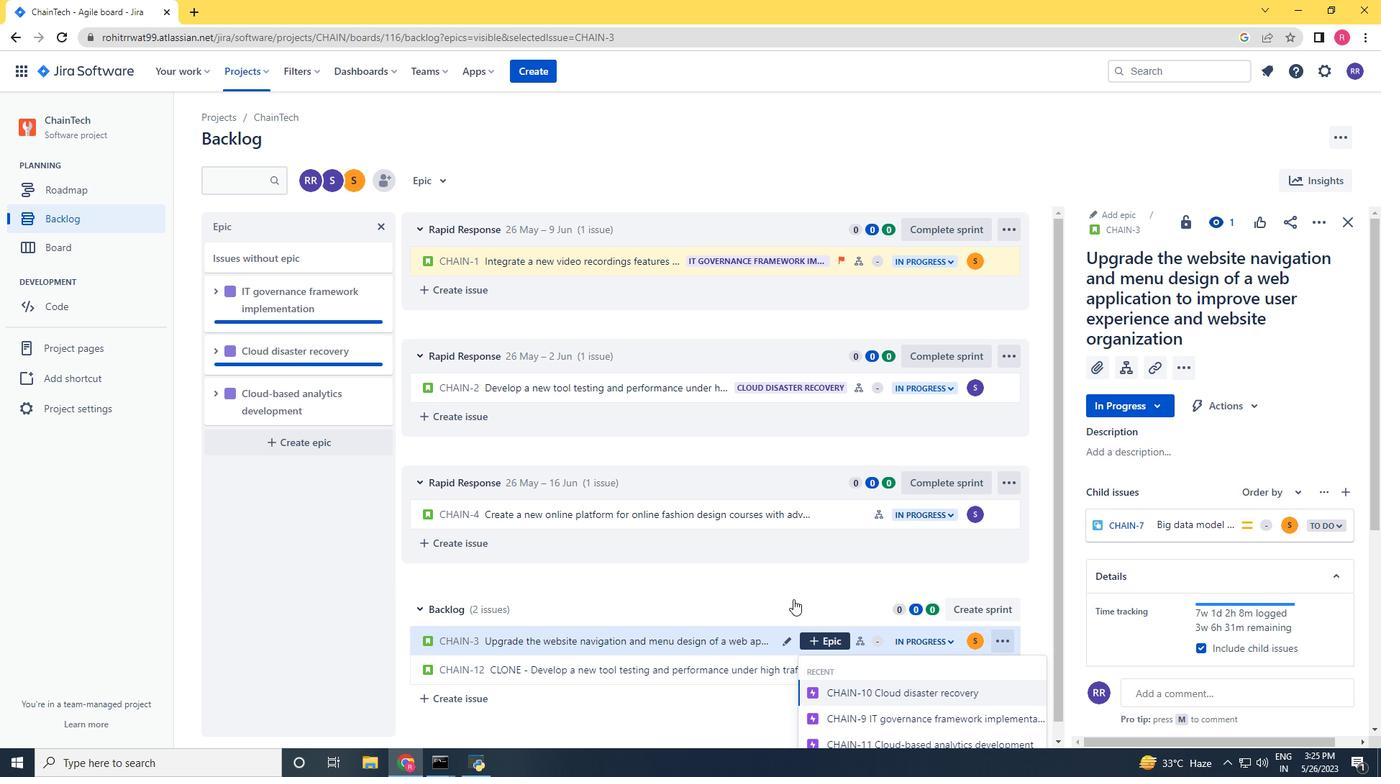 
Action: Mouse moved to (964, 725)
Screenshot: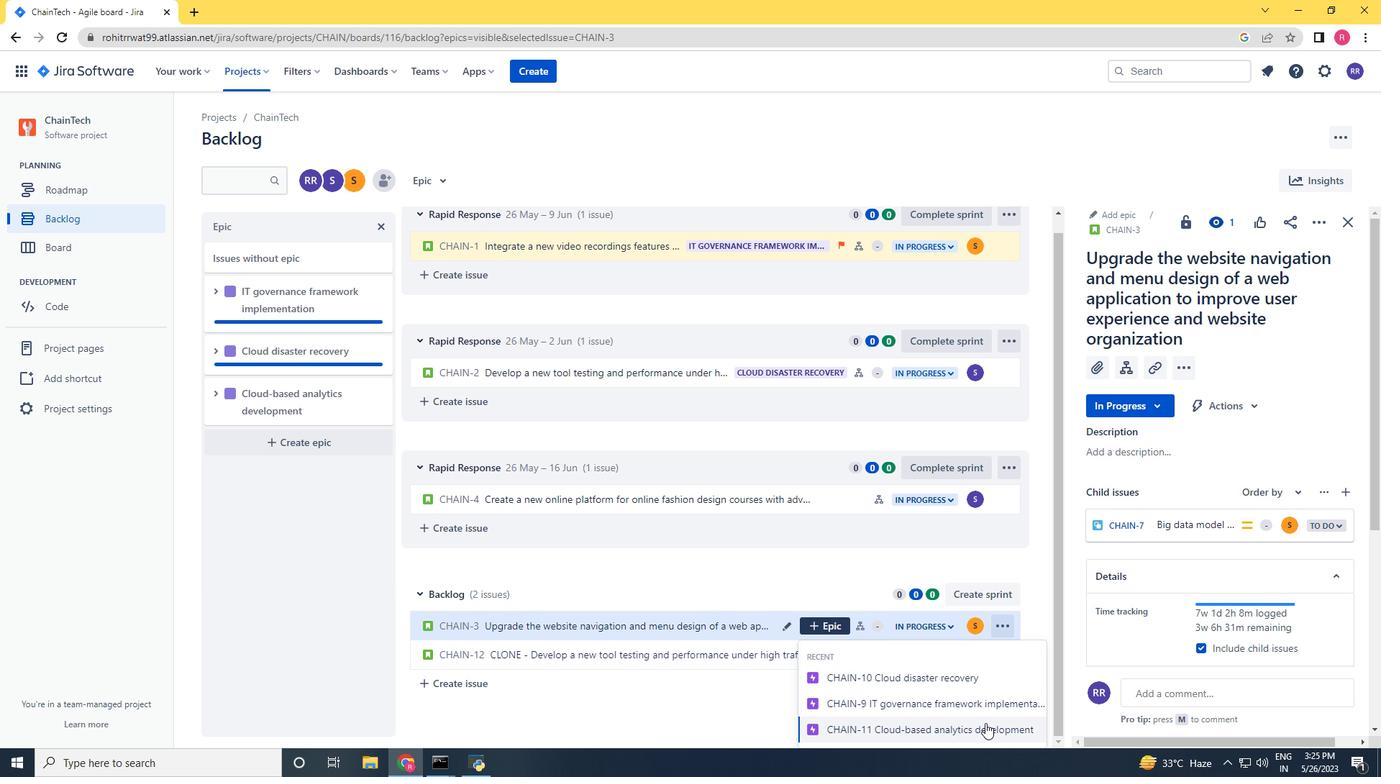 
Action: Mouse pressed left at (964, 725)
Screenshot: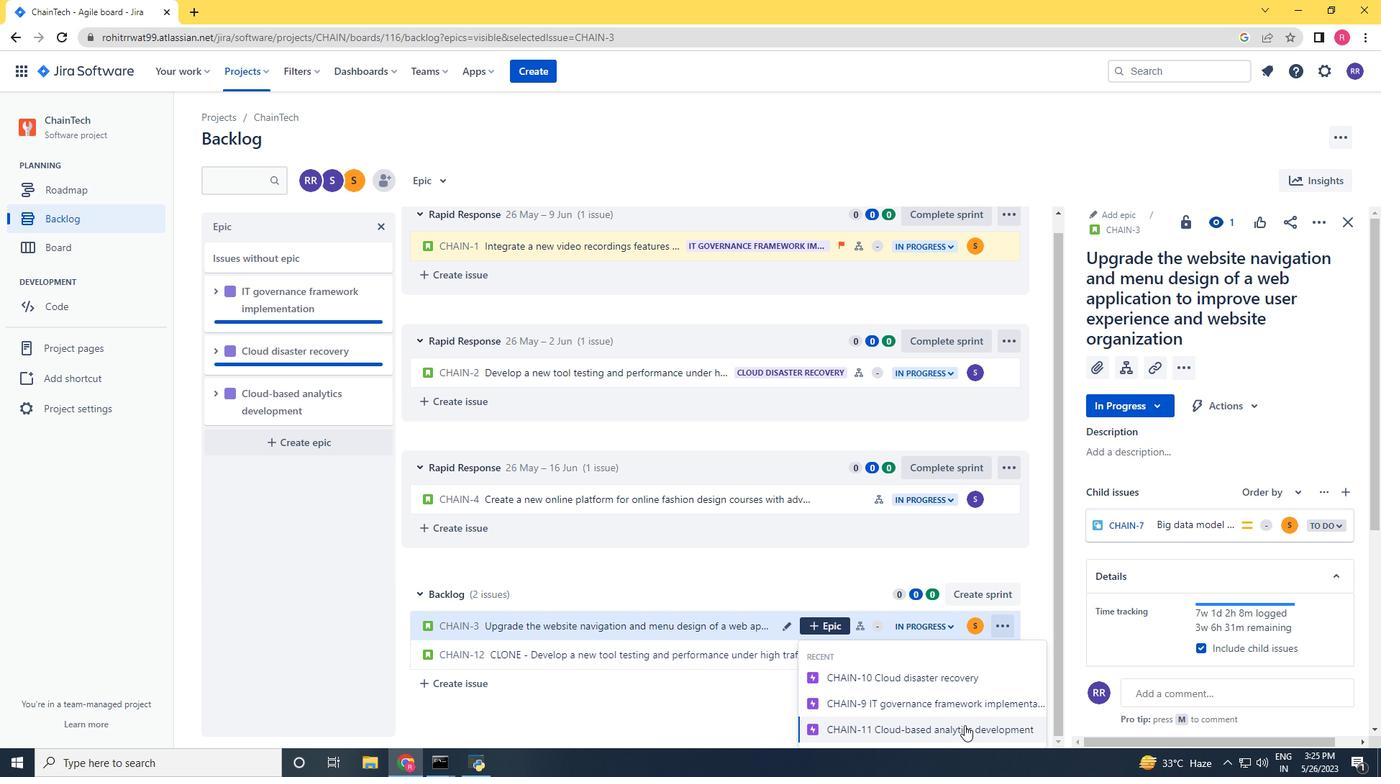 
Action: Mouse moved to (853, 505)
Screenshot: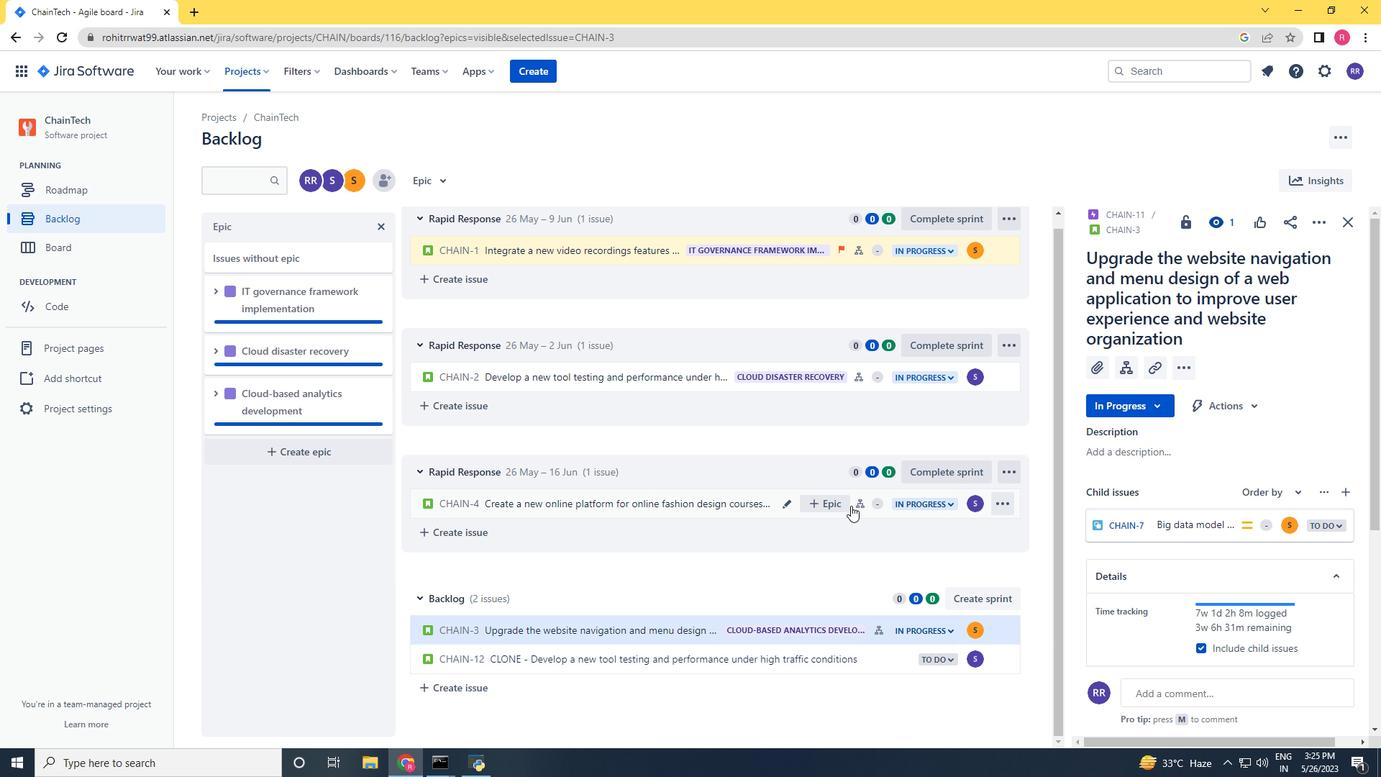 
Action: Mouse pressed left at (853, 505)
Screenshot: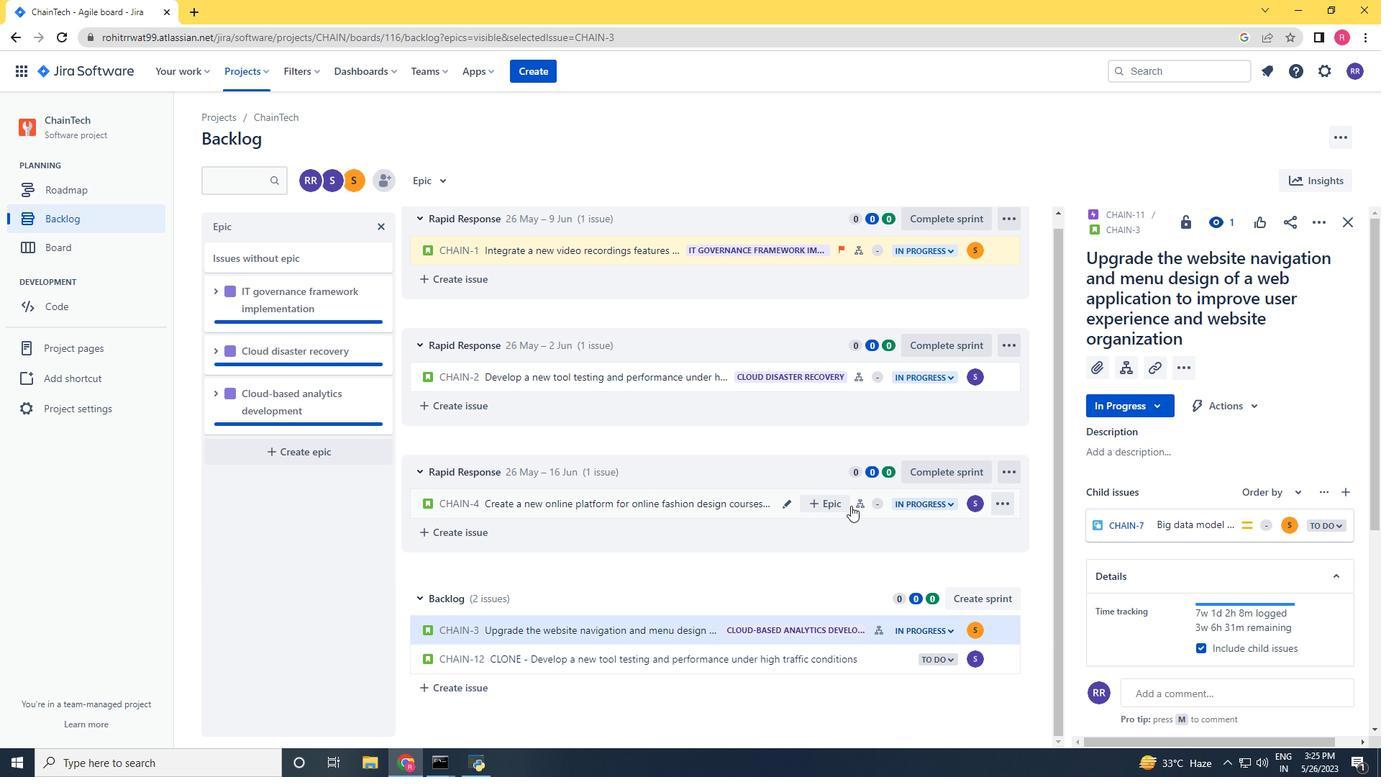 
Action: Mouse moved to (1329, 217)
Screenshot: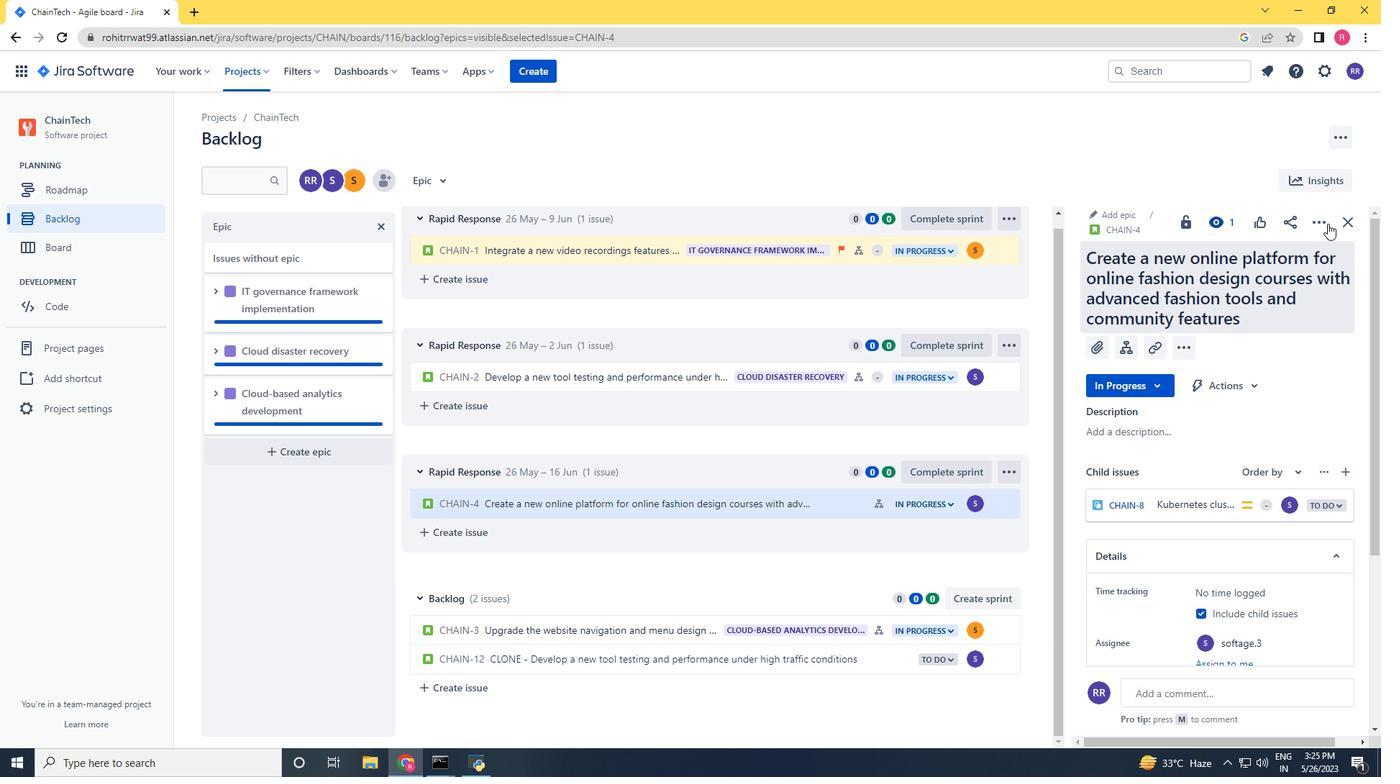 
Action: Mouse pressed left at (1329, 217)
Screenshot: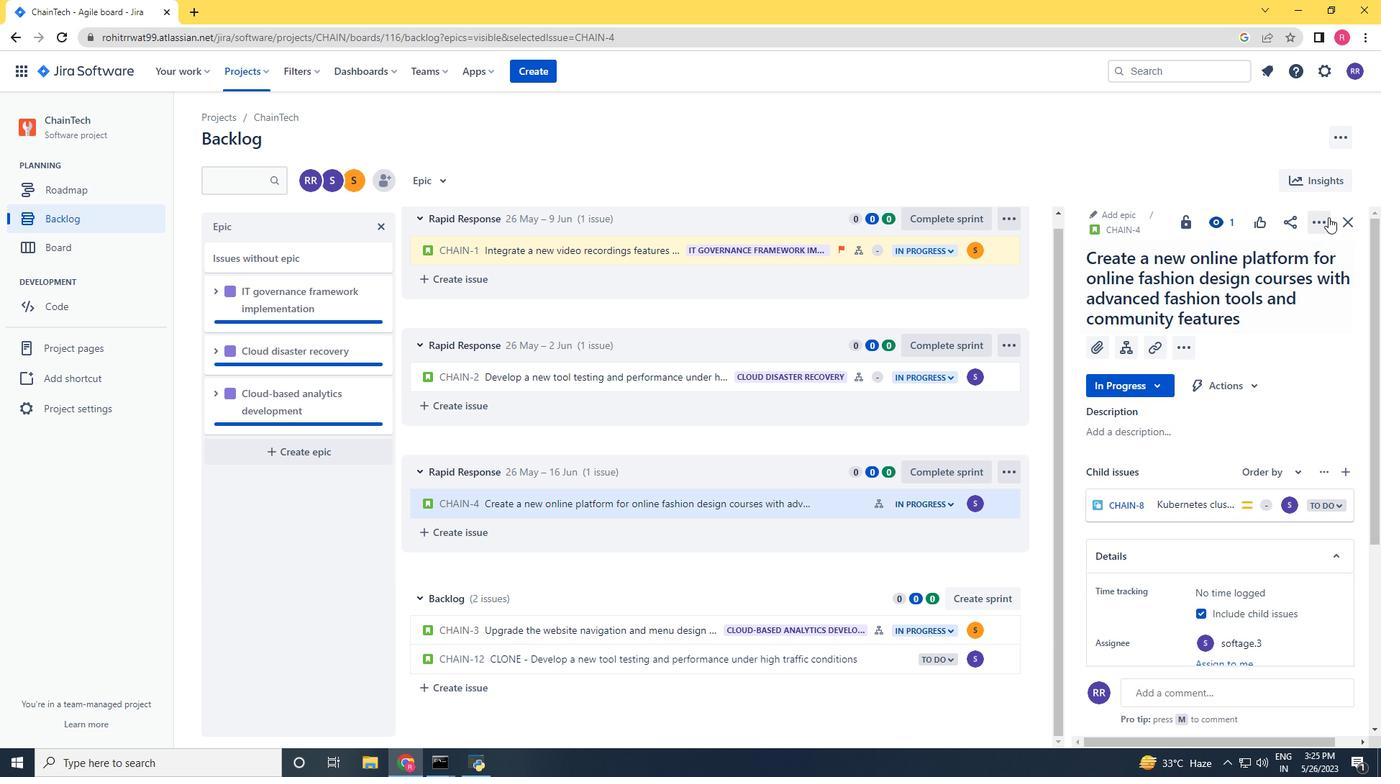 
Action: Mouse moved to (1232, 258)
Screenshot: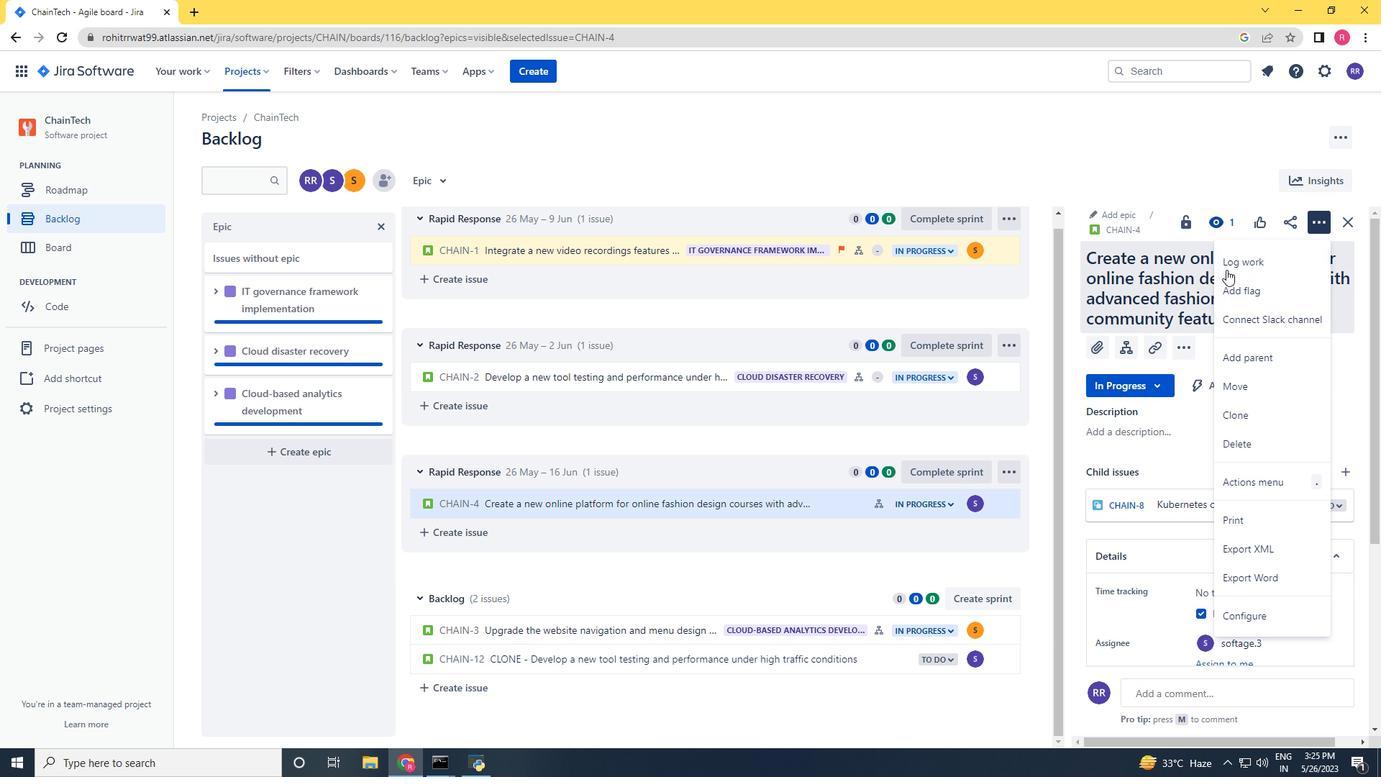 
Action: Mouse pressed left at (1232, 258)
Screenshot: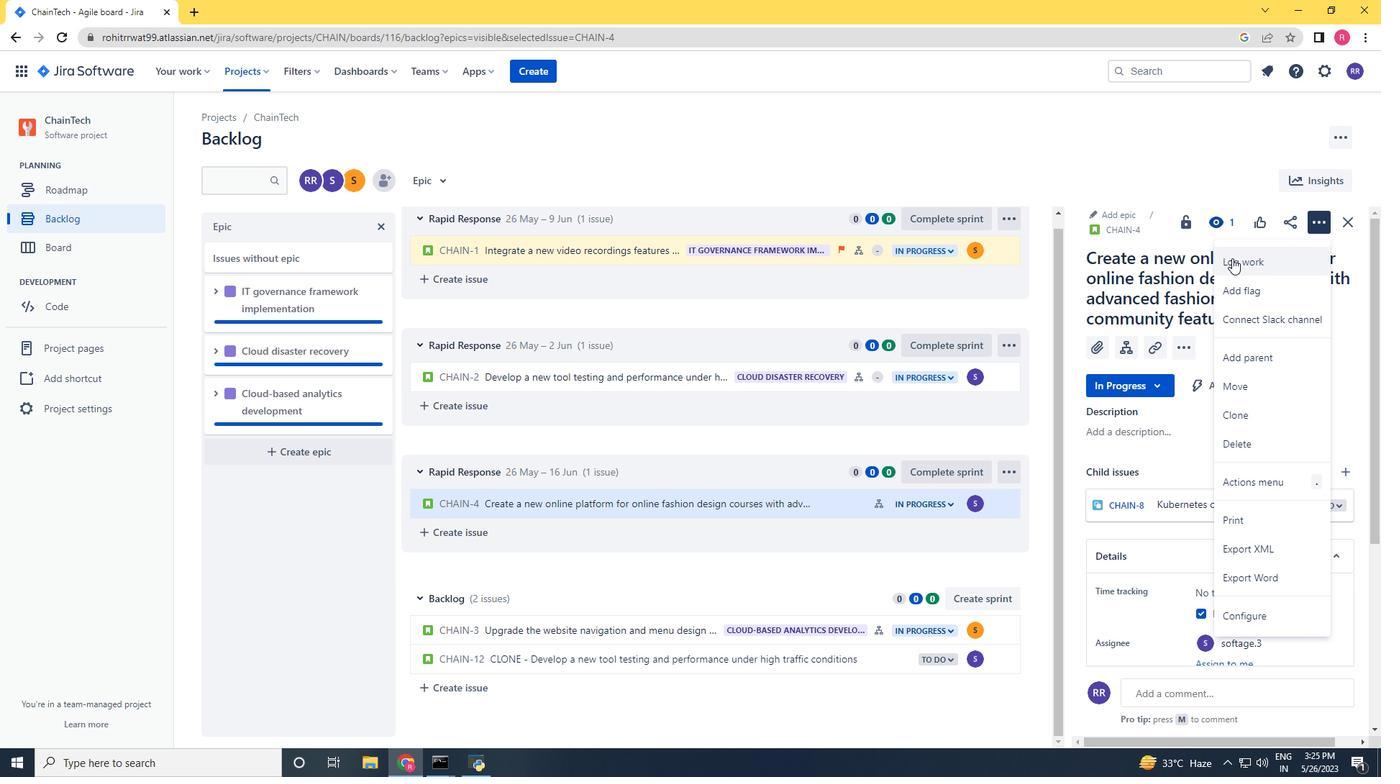 
Action: Mouse moved to (663, 292)
Screenshot: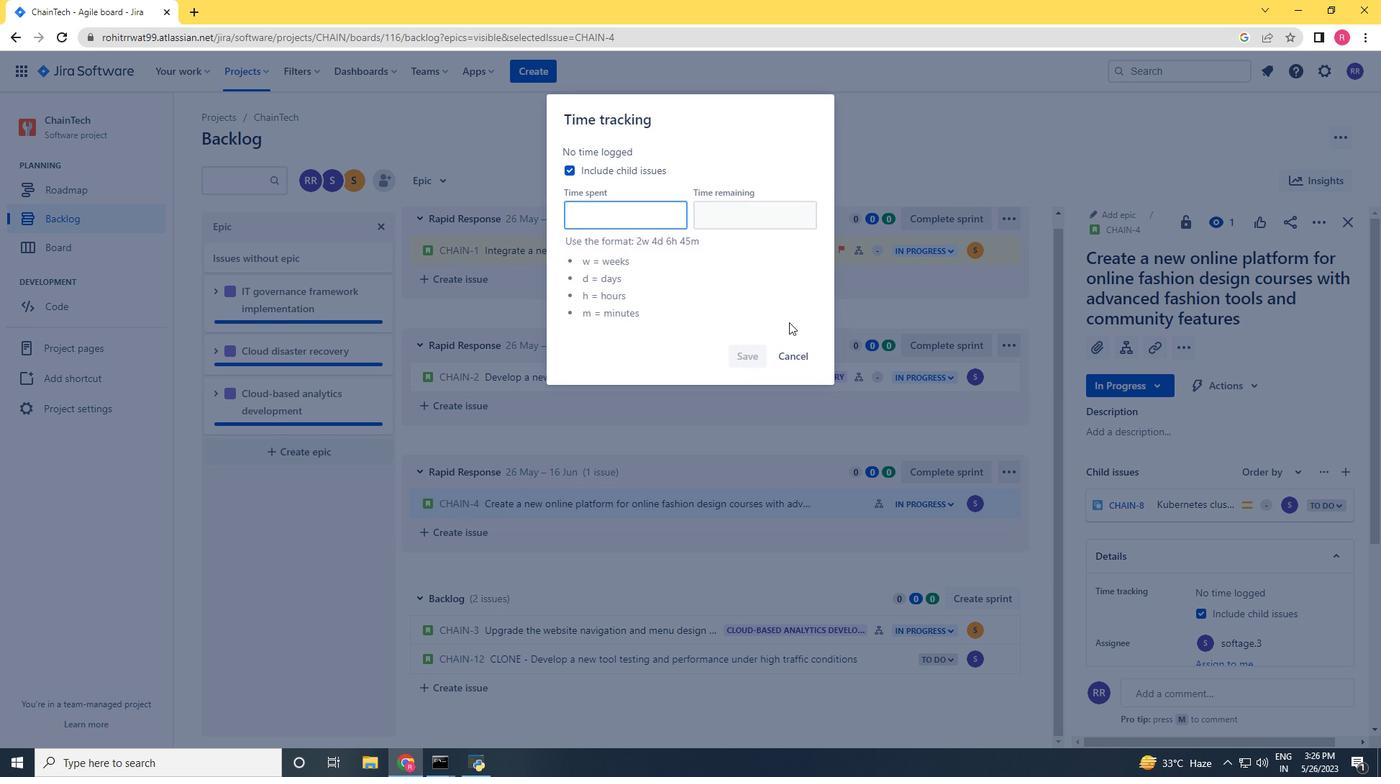 
Action: Key pressed 6w<Key.space>6d<Key.space>2h<Key.space>8m<Key.tab>2w<Key.space>3d<Key.space>22h<Key.space>31m
Screenshot: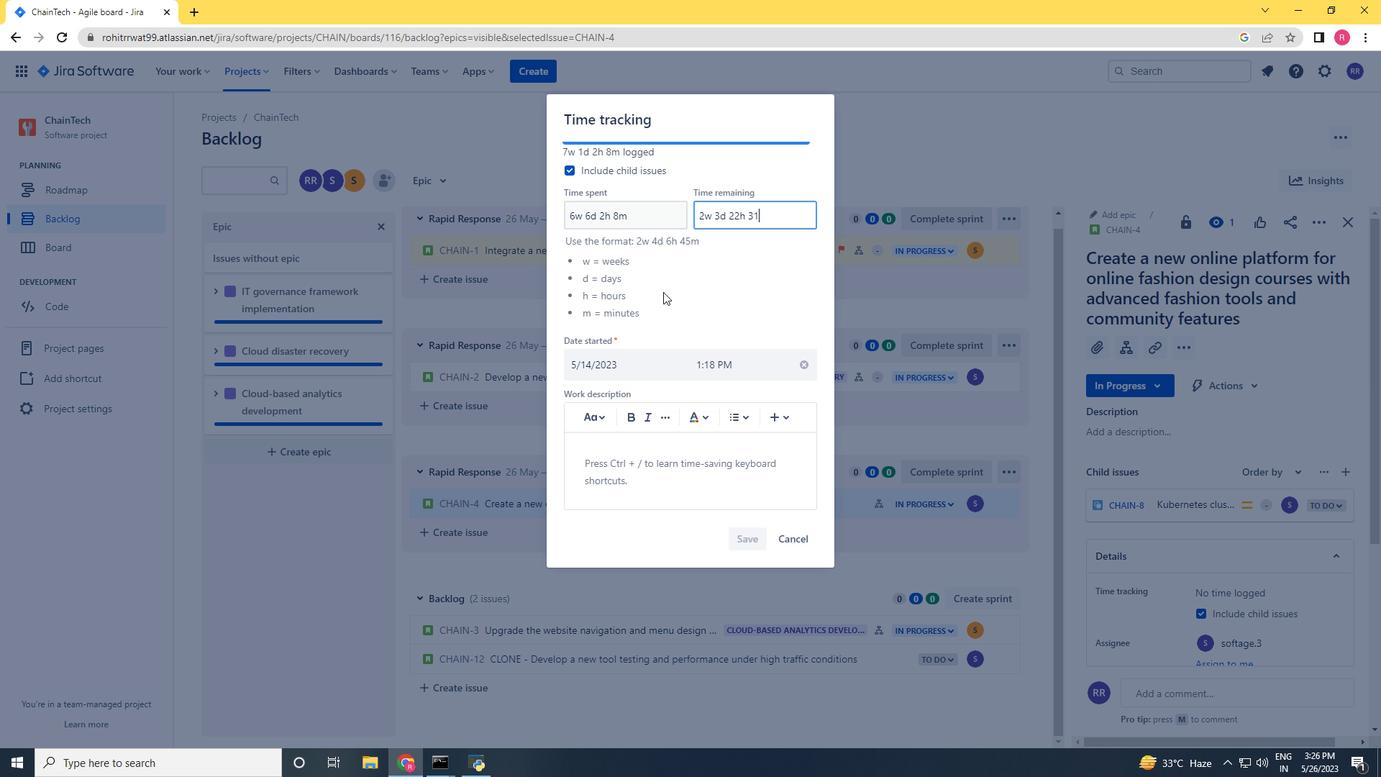 
Action: Mouse moved to (737, 533)
Screenshot: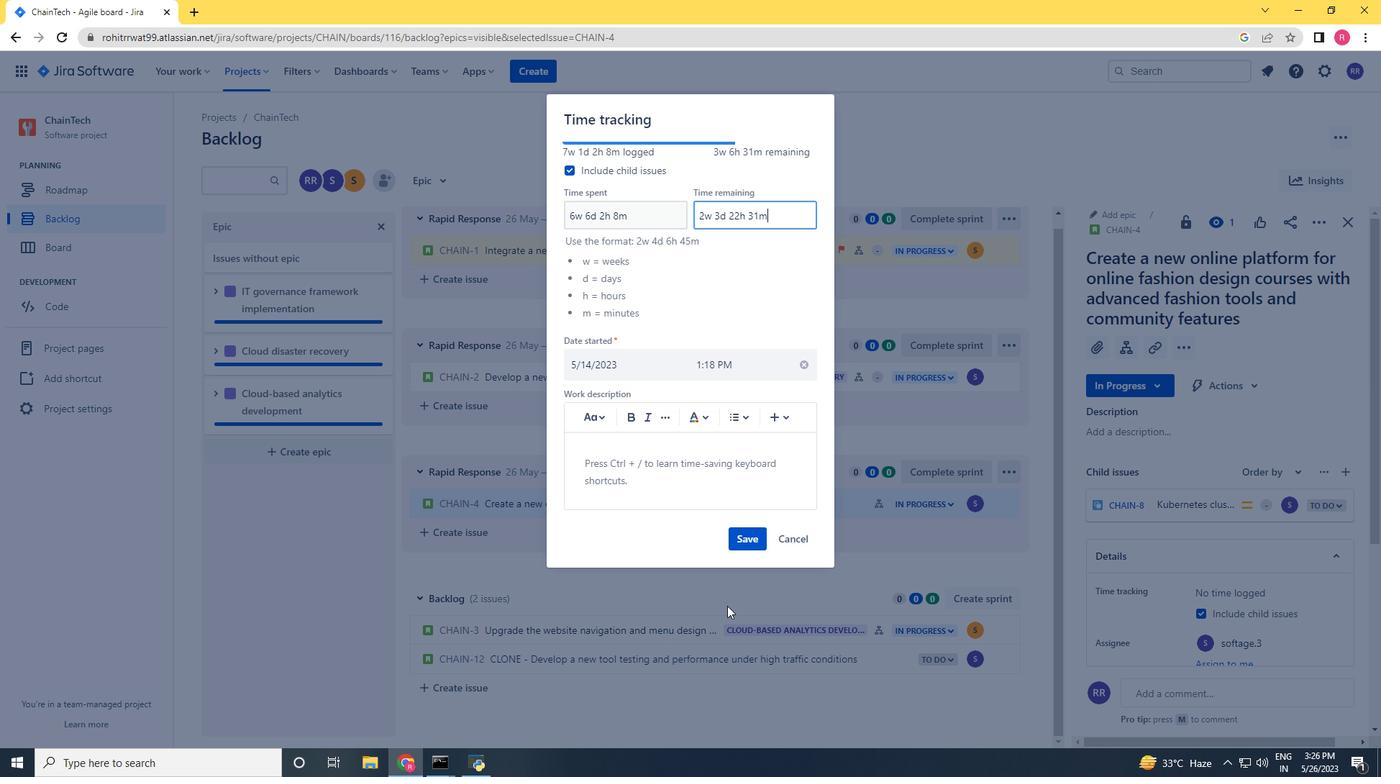 
Action: Mouse pressed left at (737, 533)
Screenshot: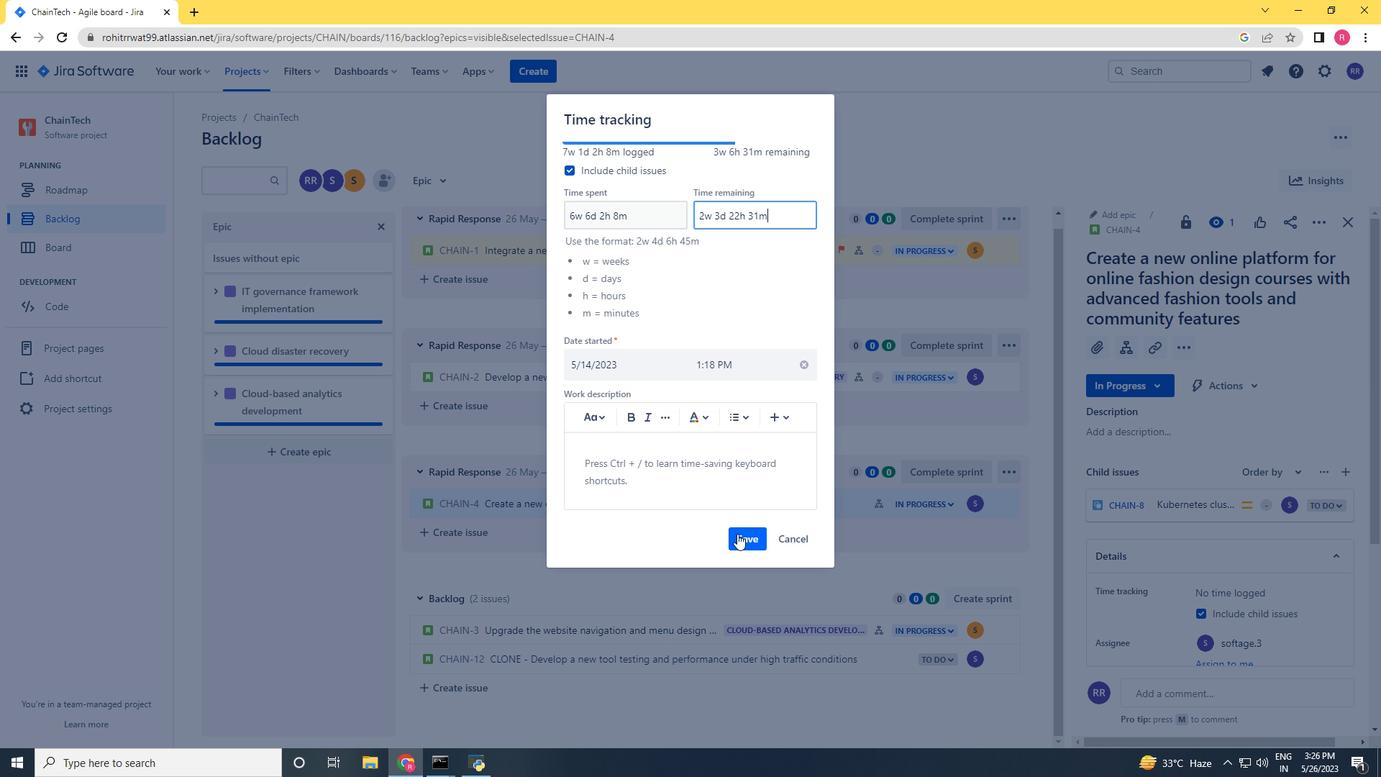 
Action: Mouse moved to (1003, 502)
Screenshot: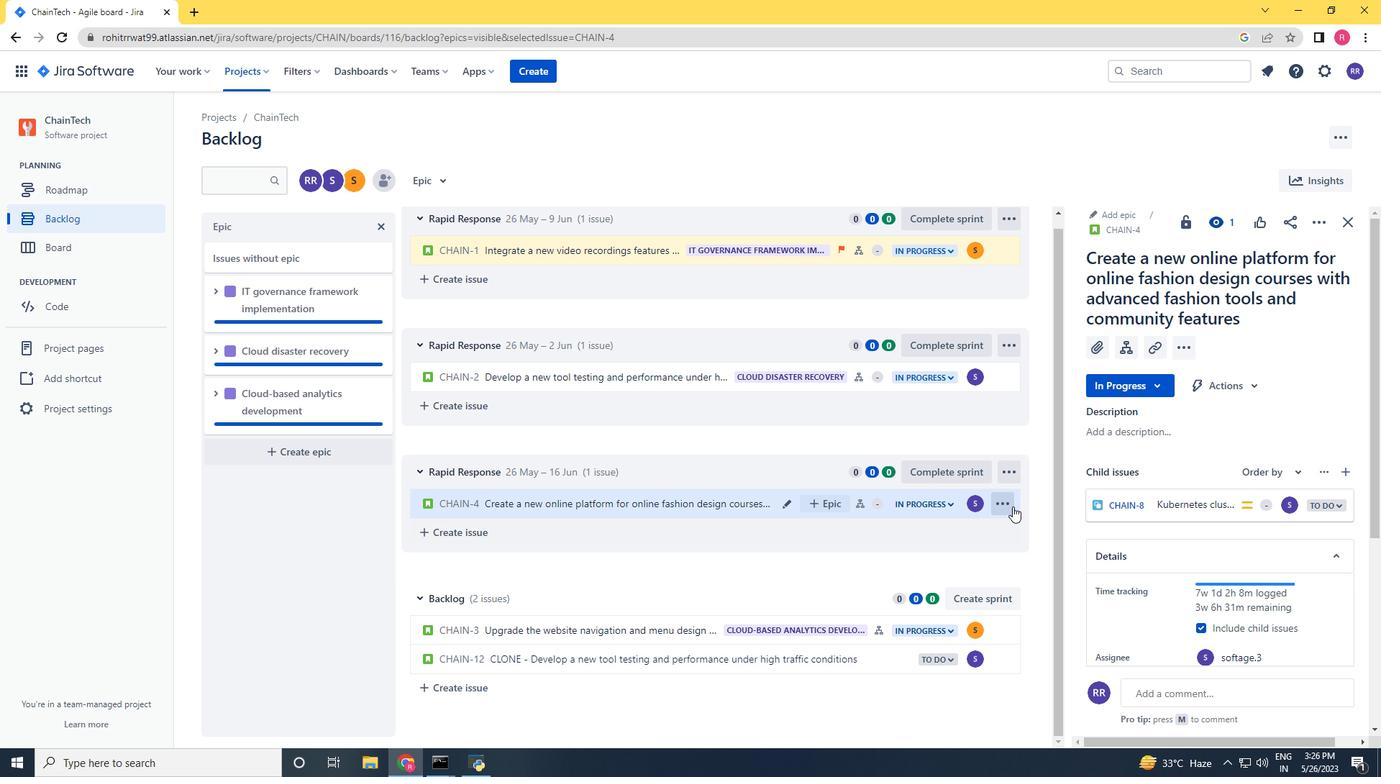 
Action: Mouse pressed left at (1003, 502)
Screenshot: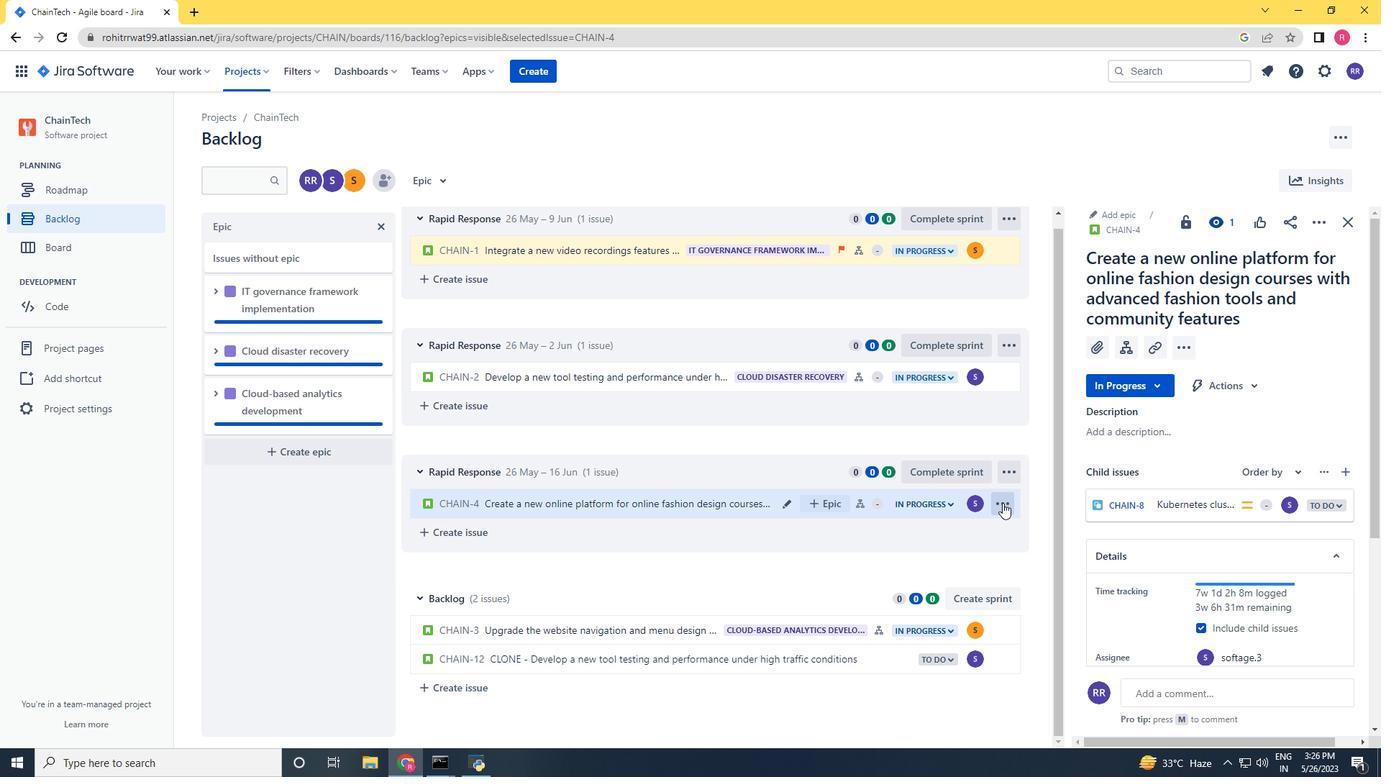 
Action: Mouse moved to (959, 466)
Screenshot: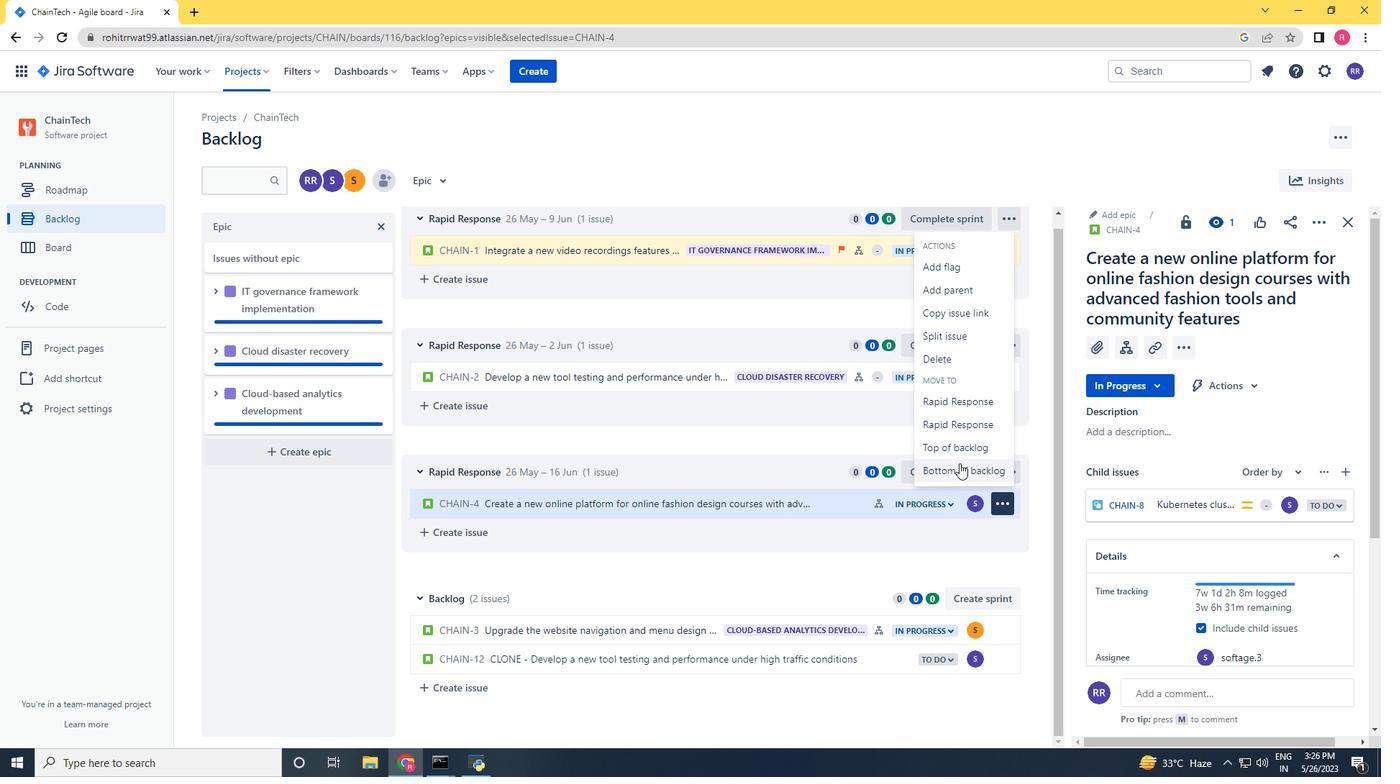
Action: Mouse pressed left at (959, 466)
Screenshot: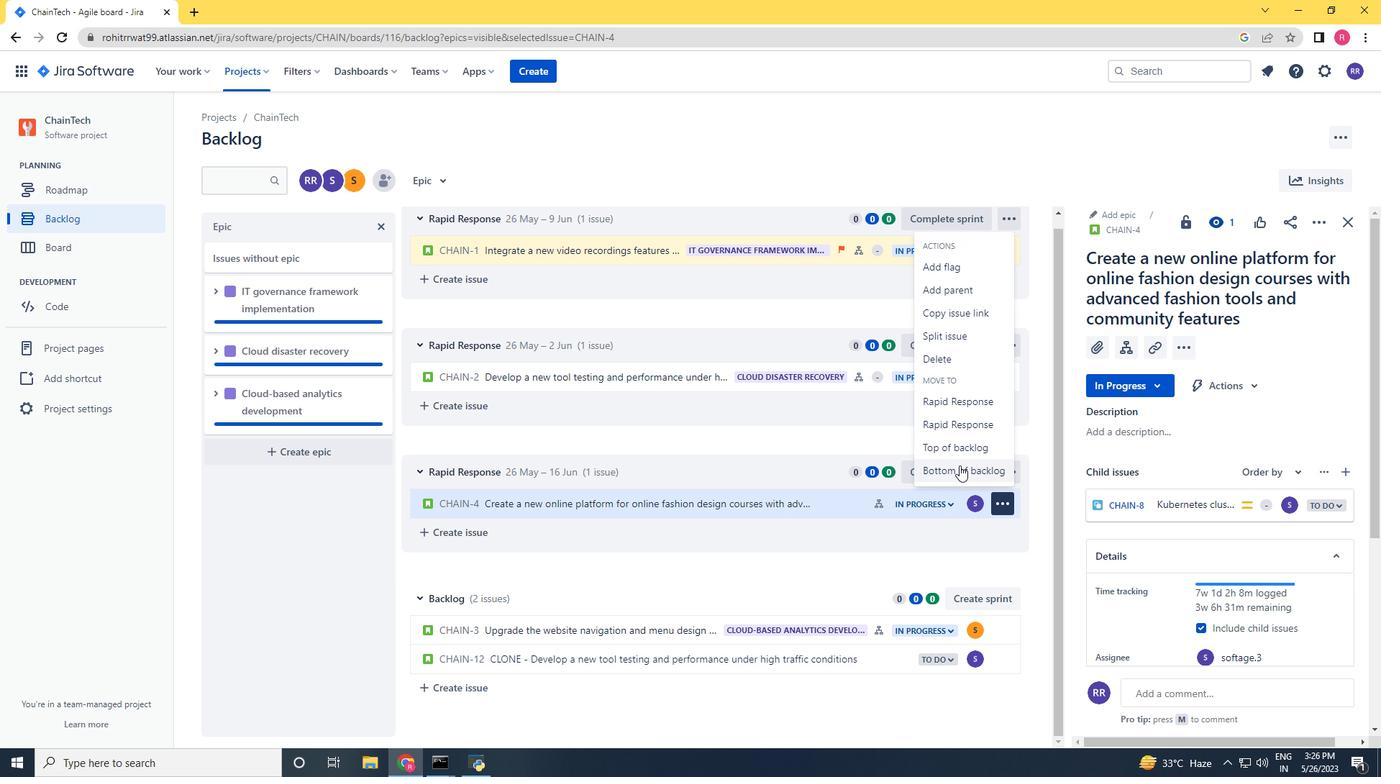 
Action: Mouse moved to (738, 240)
Screenshot: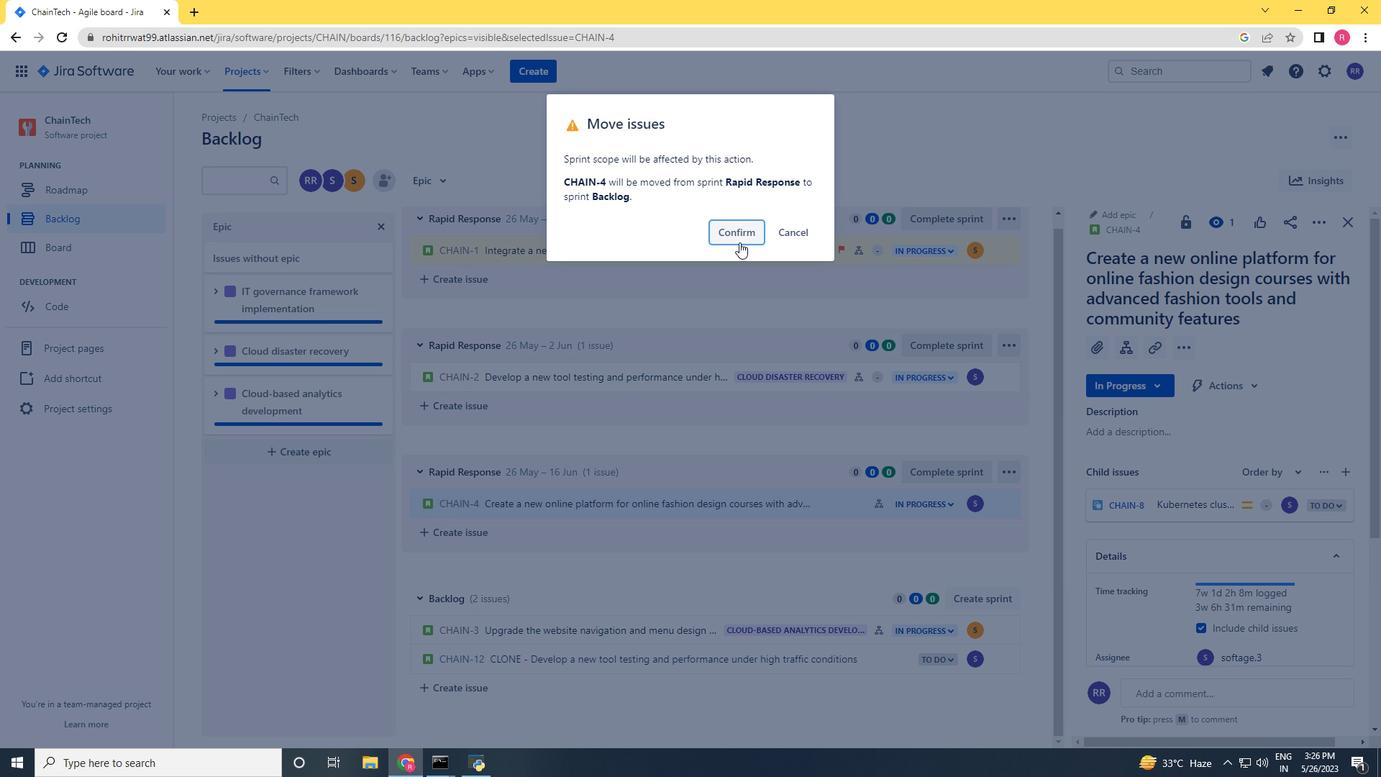 
Action: Mouse pressed left at (738, 240)
Screenshot: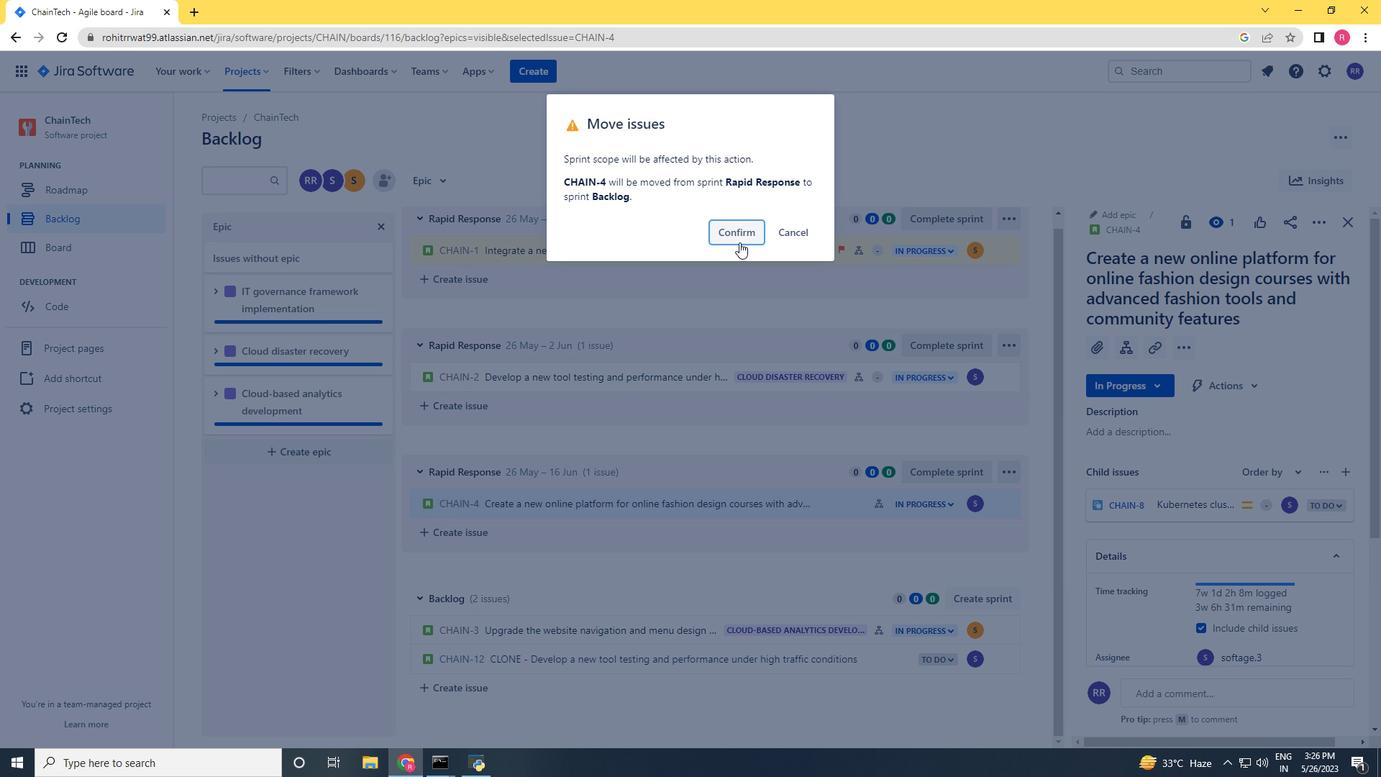 
Action: Mouse moved to (914, 674)
Screenshot: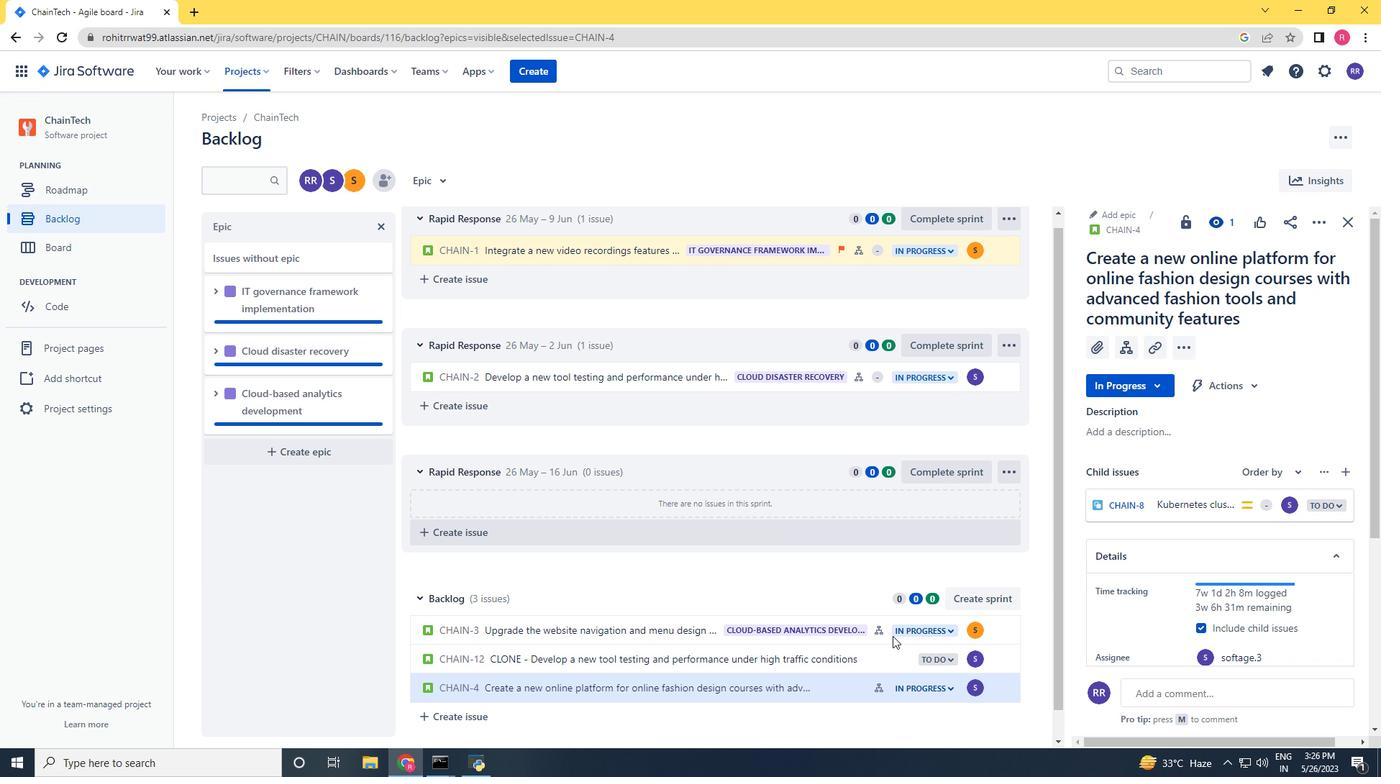 
Action: Mouse scrolled (914, 674) with delta (0, 0)
Screenshot: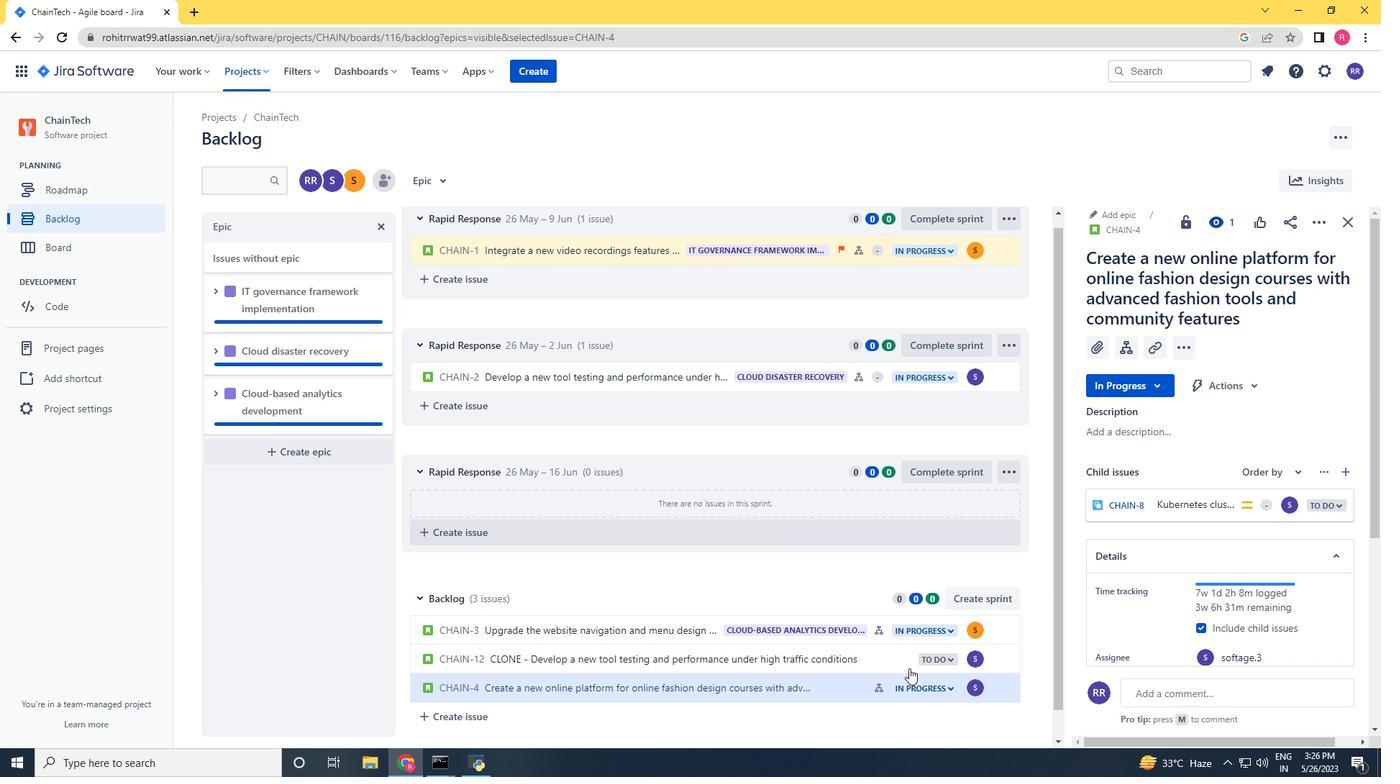 
Action: Mouse scrolled (914, 674) with delta (0, 0)
Screenshot: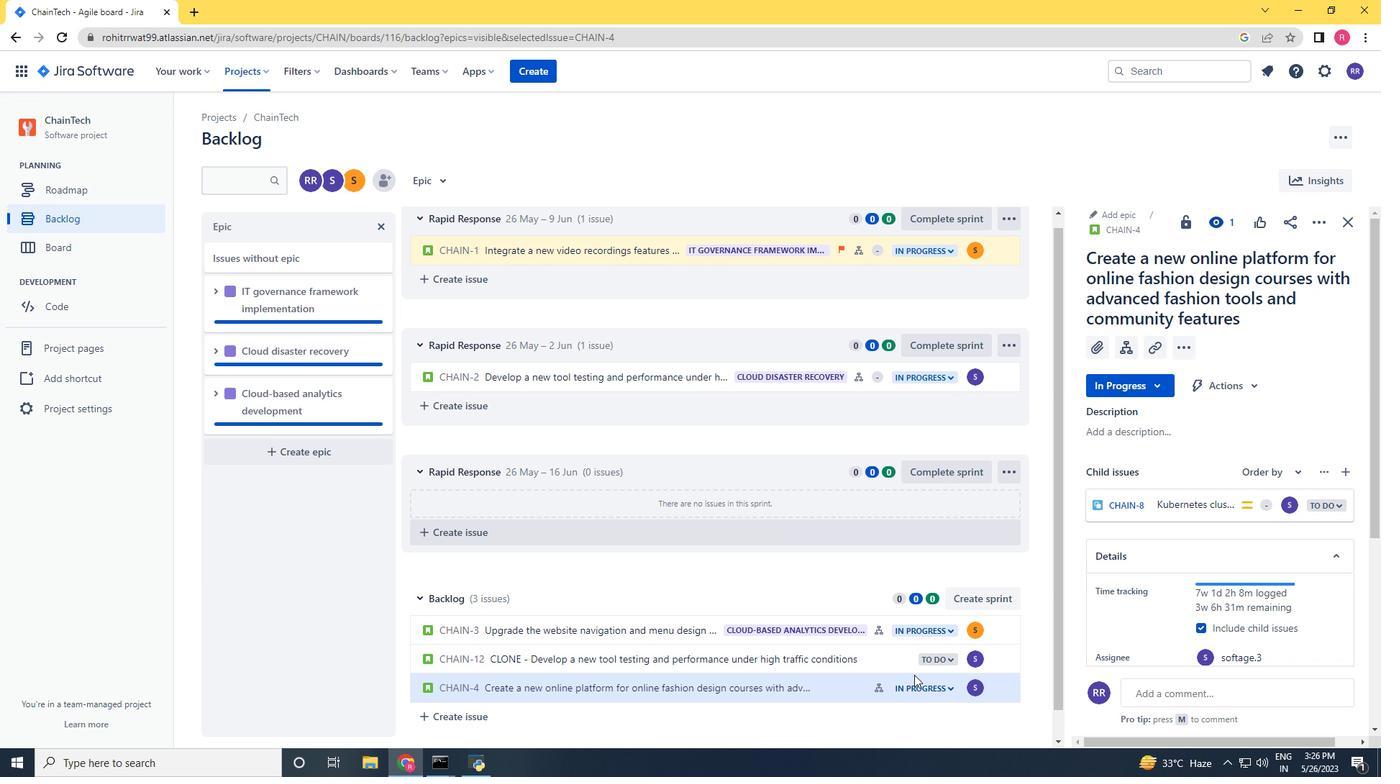 
Action: Mouse moved to (827, 659)
Screenshot: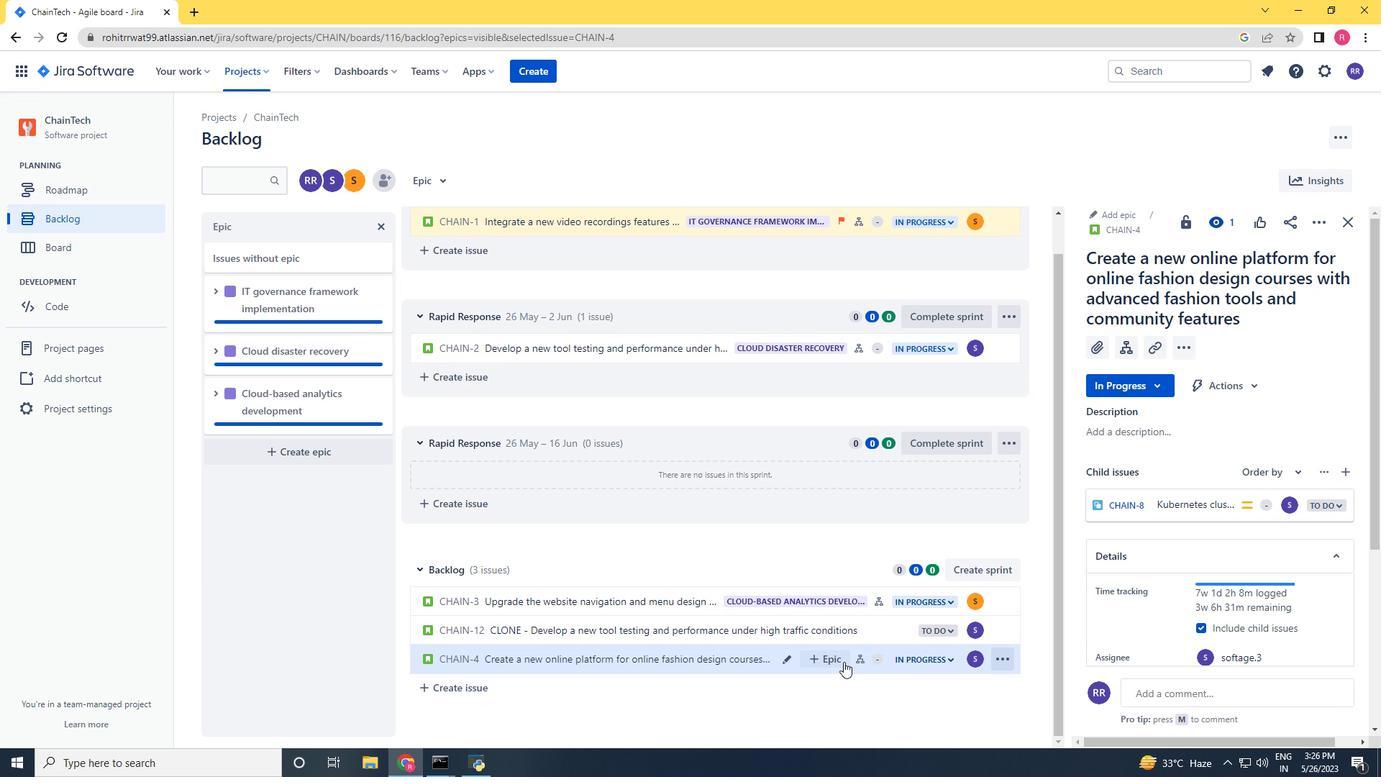 
Action: Mouse pressed left at (827, 659)
Screenshot: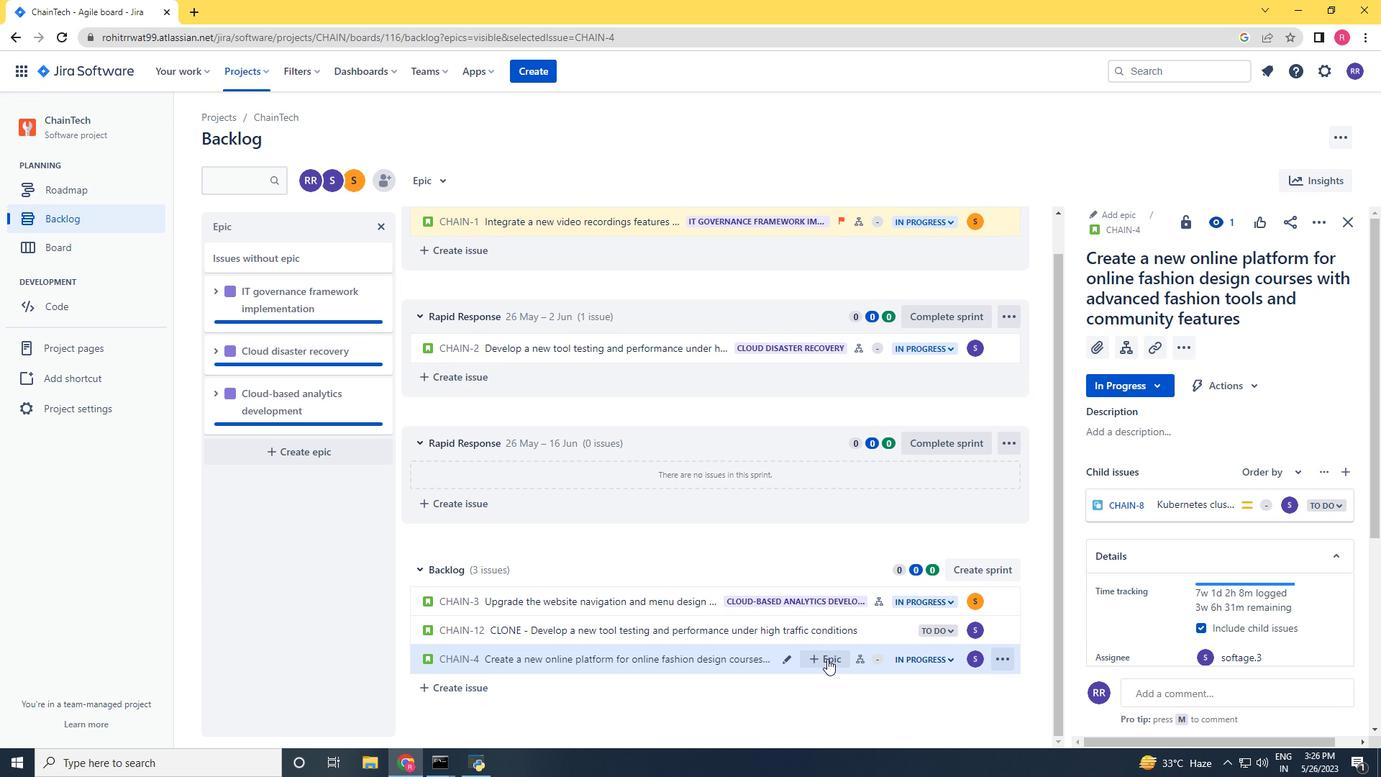
Action: Mouse scrolled (827, 658) with delta (0, 0)
Screenshot: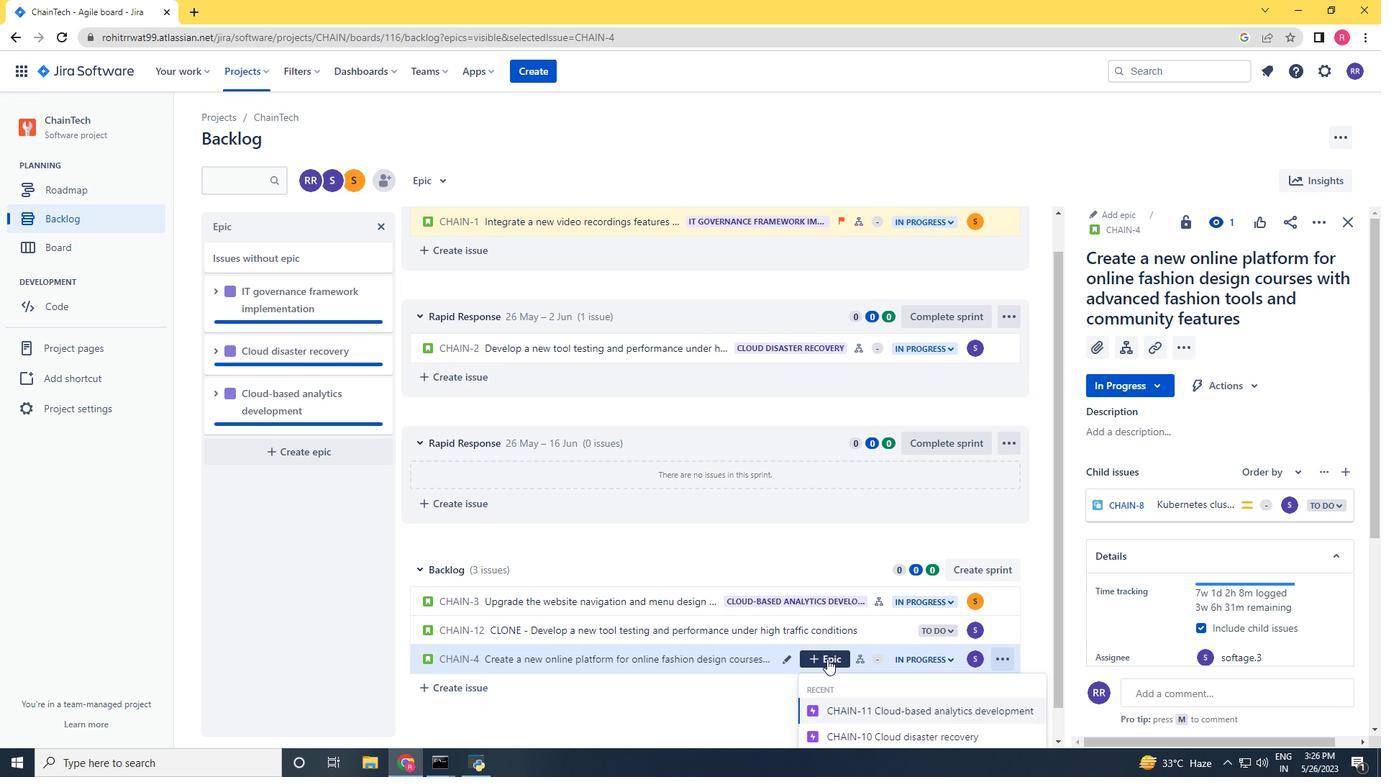 
Action: Mouse scrolled (827, 658) with delta (0, 0)
Screenshot: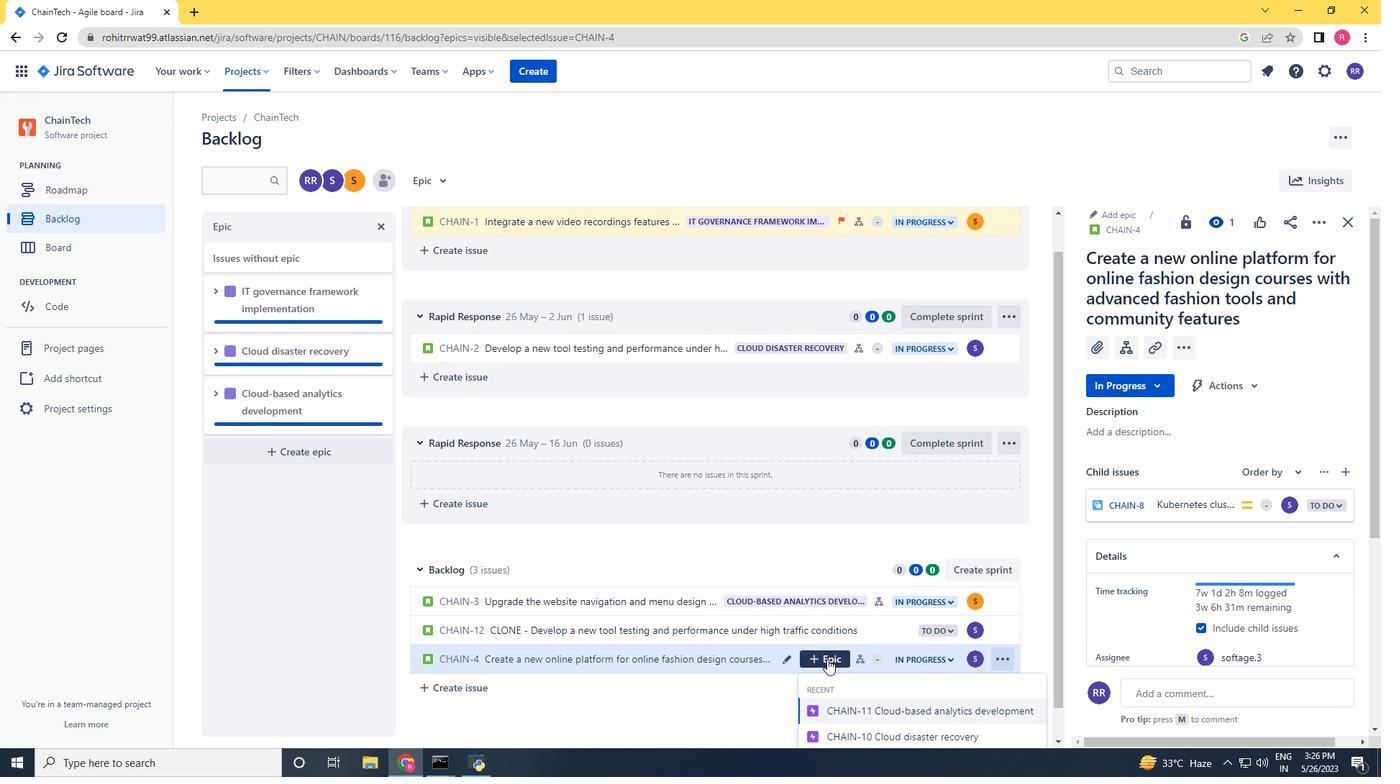 
Action: Mouse scrolled (827, 658) with delta (0, 0)
Screenshot: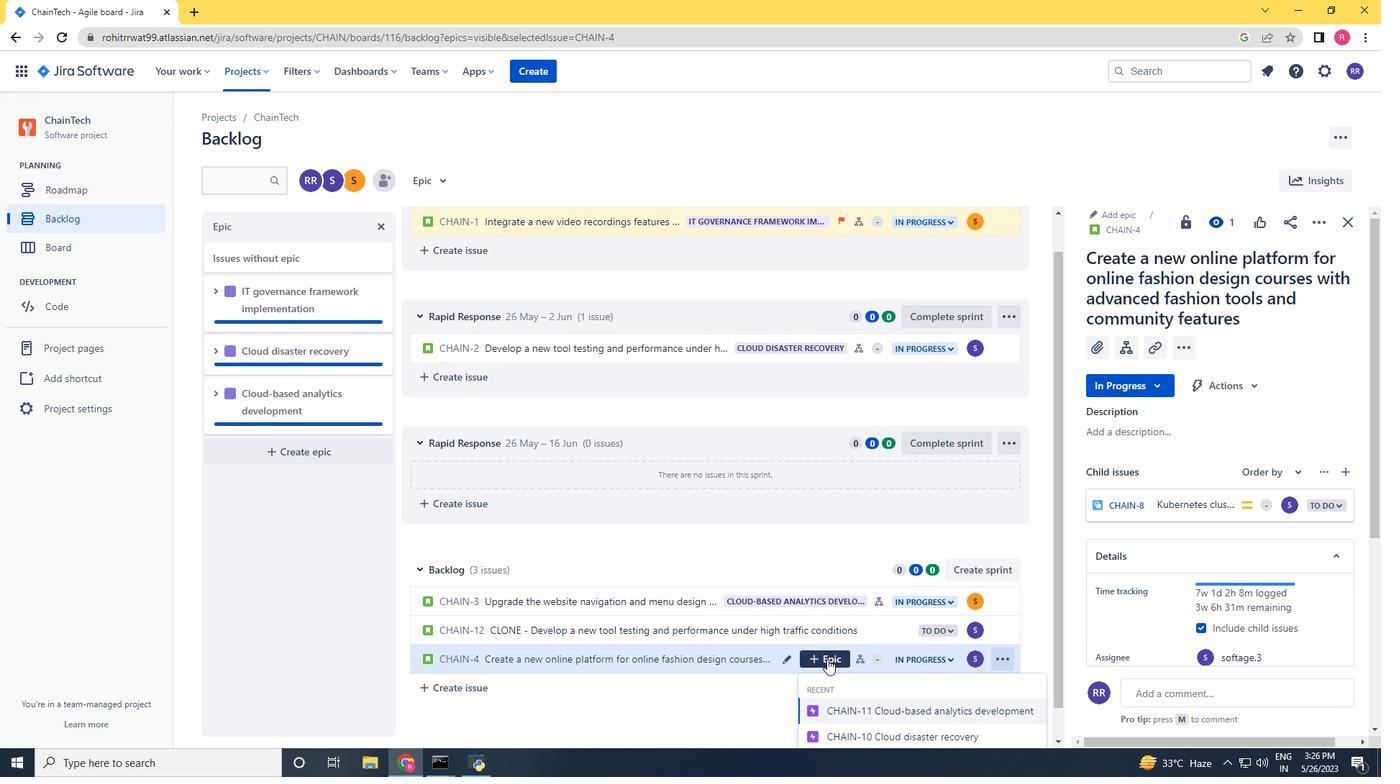 
Action: Mouse scrolled (827, 658) with delta (0, 0)
Screenshot: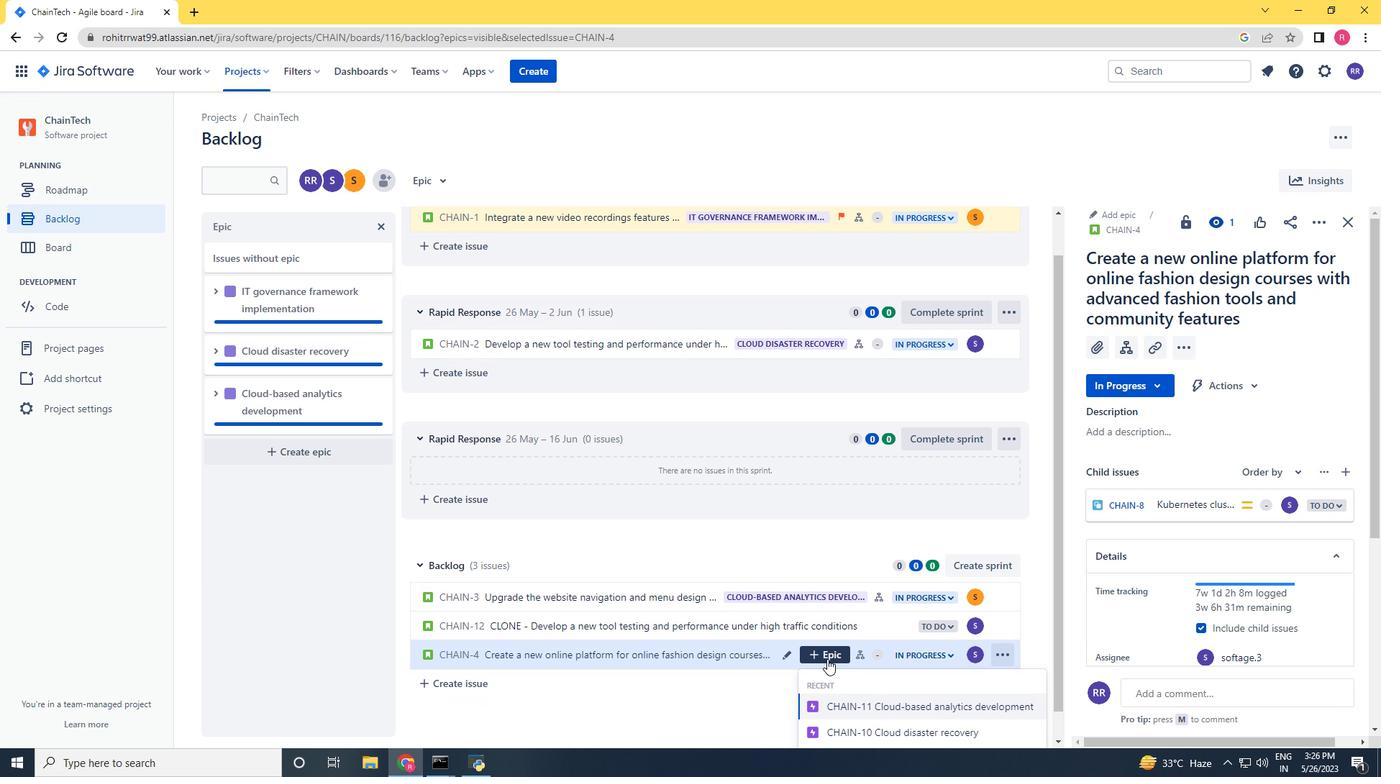 
Action: Mouse scrolled (827, 658) with delta (0, 0)
Screenshot: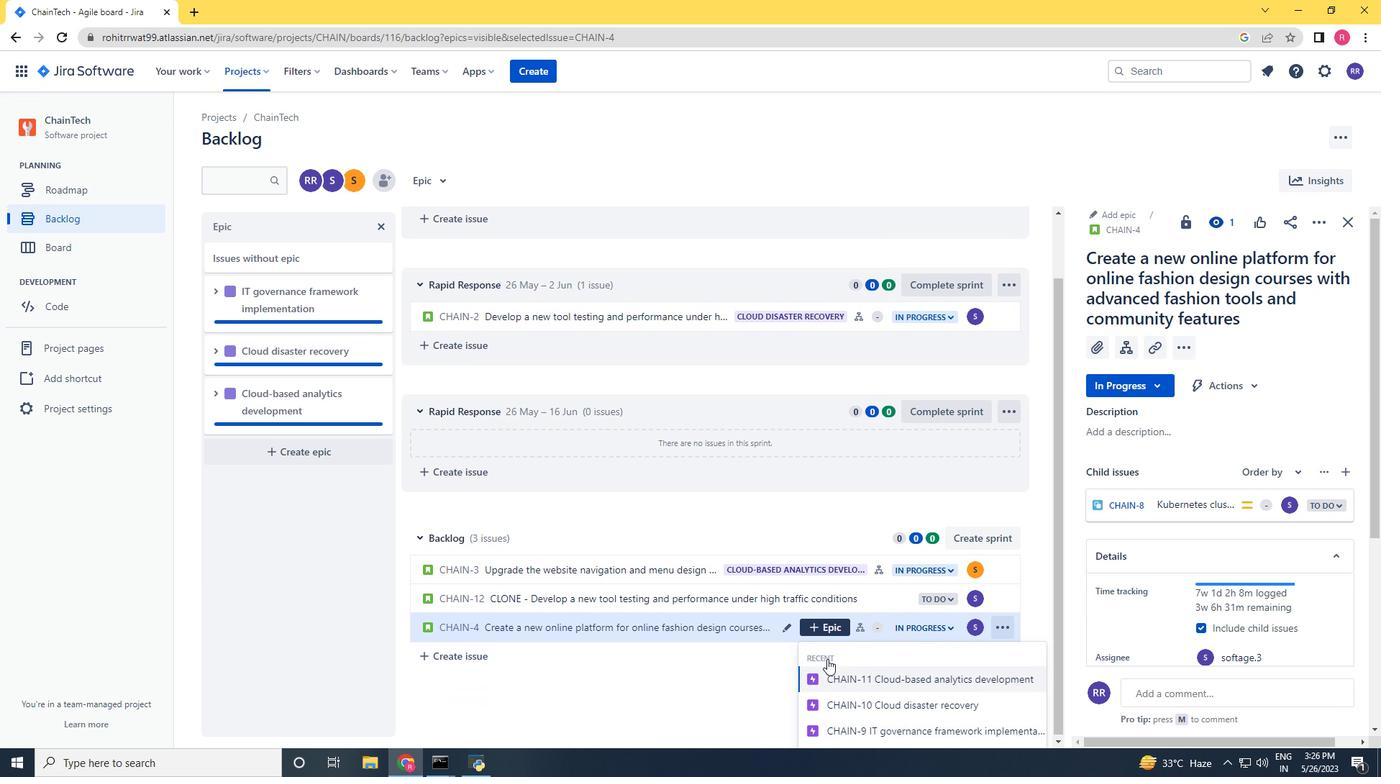 
Action: Mouse moved to (898, 720)
Screenshot: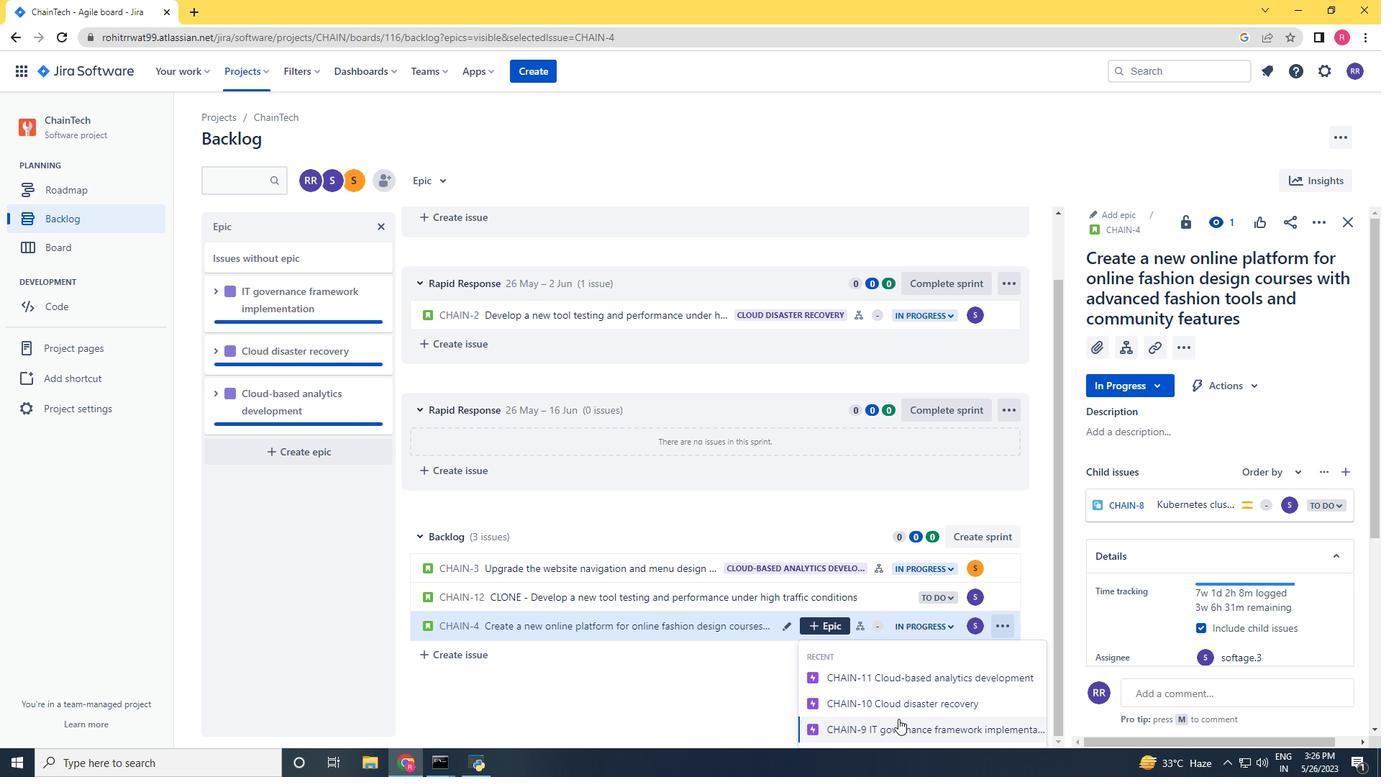 
Action: Mouse pressed left at (898, 720)
Screenshot: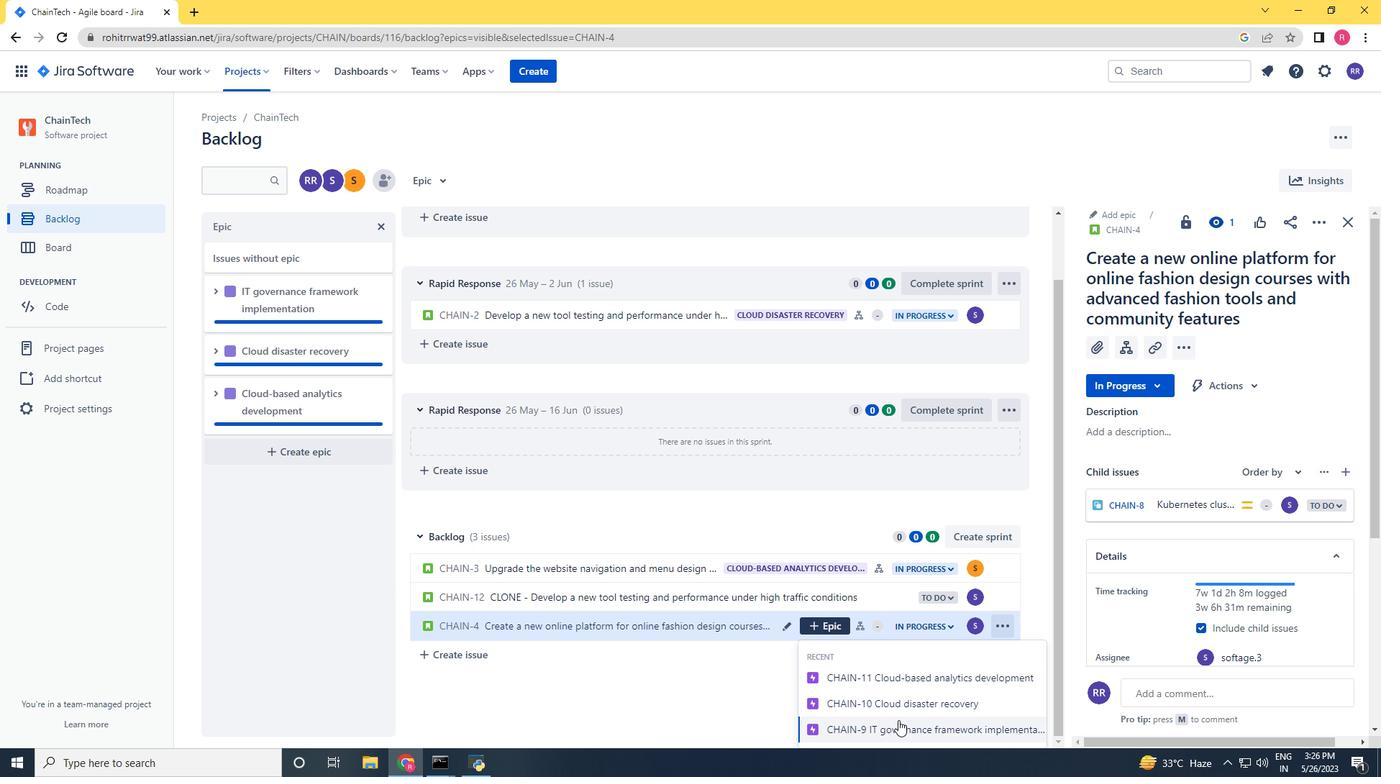
